 Task: Find connections with filter location Bexhill-on-Sea with filter topic #Leanstartupswith filter profile language Potuguese with filter current company Bharti AXA Life Insurance with filter school Vishwakarma Institute of Information Technology with filter industry Computer Games with filter service category Real Estate Appraisal with filter keywords title SEO Manager
Action: Mouse moved to (474, 56)
Screenshot: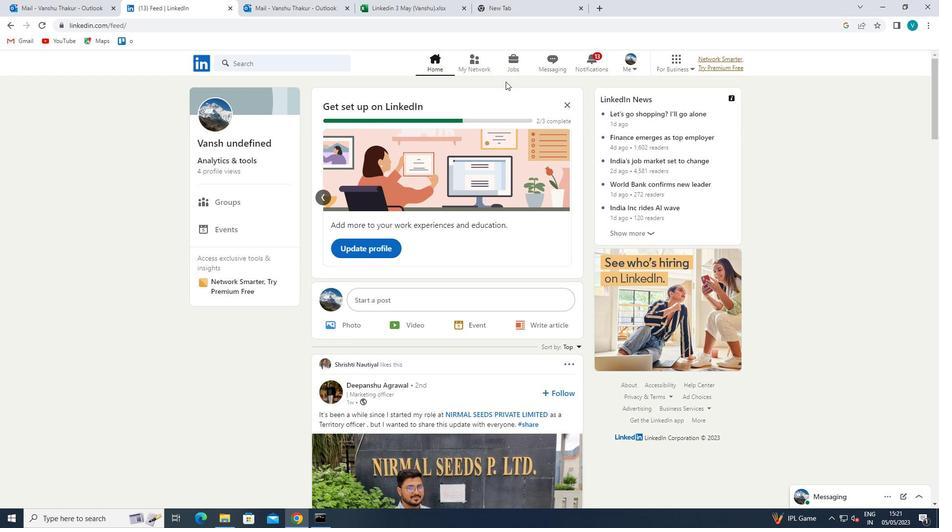 
Action: Mouse pressed left at (474, 56)
Screenshot: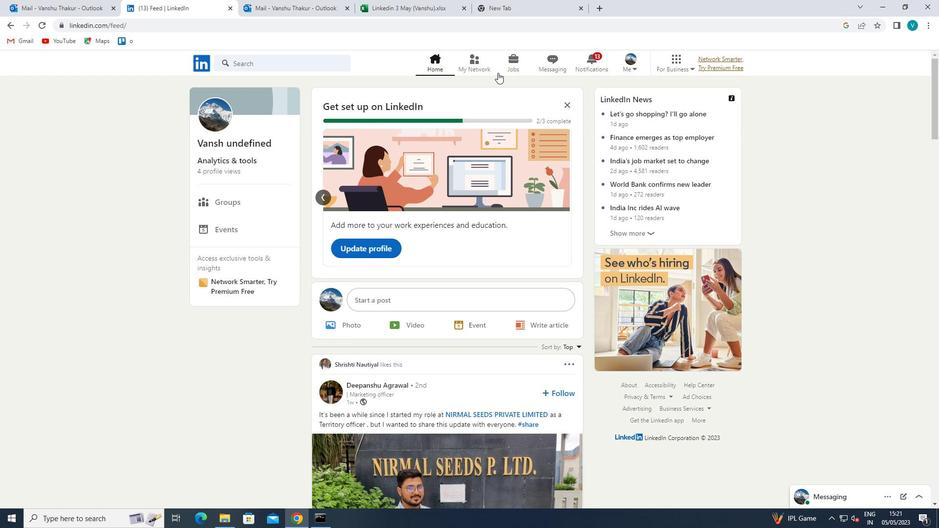 
Action: Mouse moved to (300, 110)
Screenshot: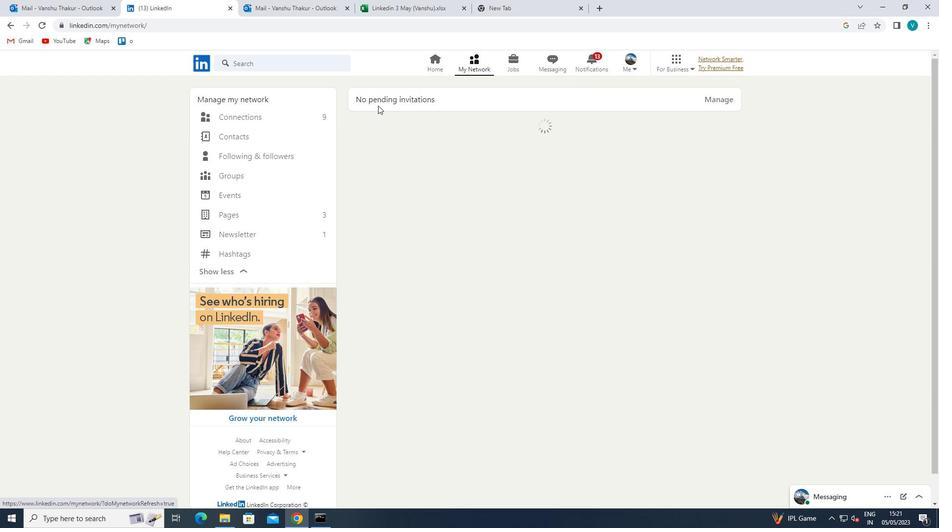 
Action: Mouse pressed left at (300, 110)
Screenshot: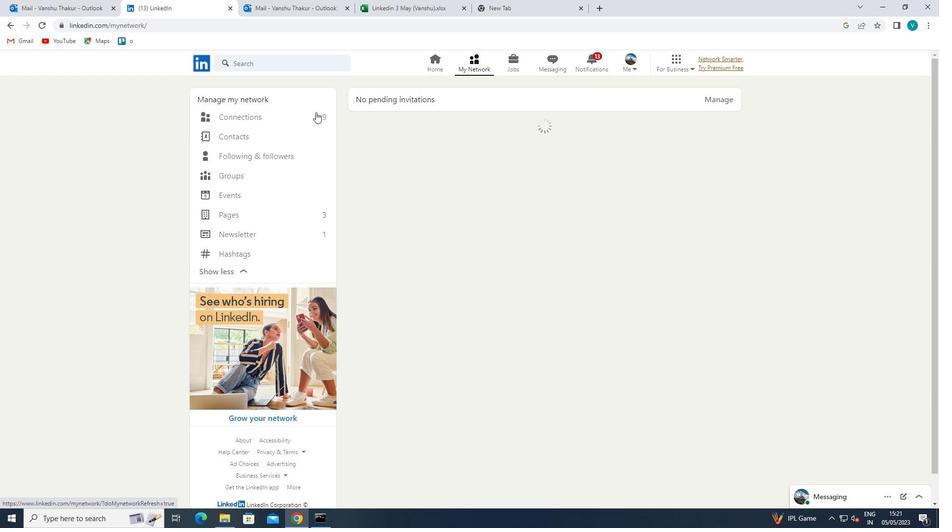 
Action: Mouse moved to (293, 121)
Screenshot: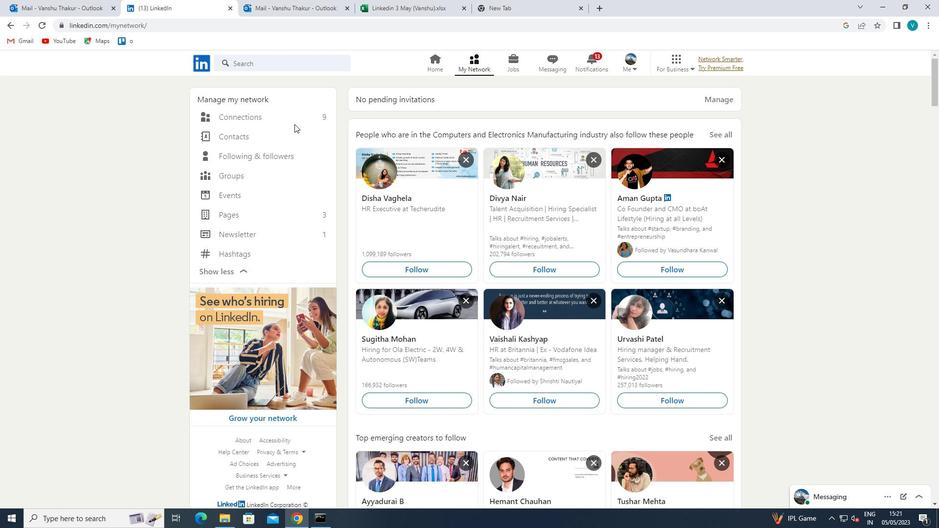 
Action: Mouse pressed left at (293, 121)
Screenshot: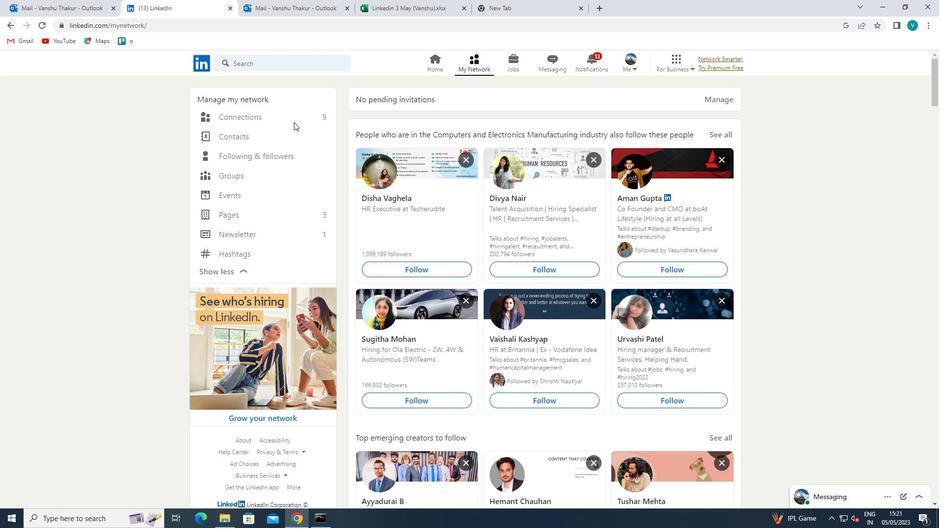 
Action: Mouse moved to (538, 114)
Screenshot: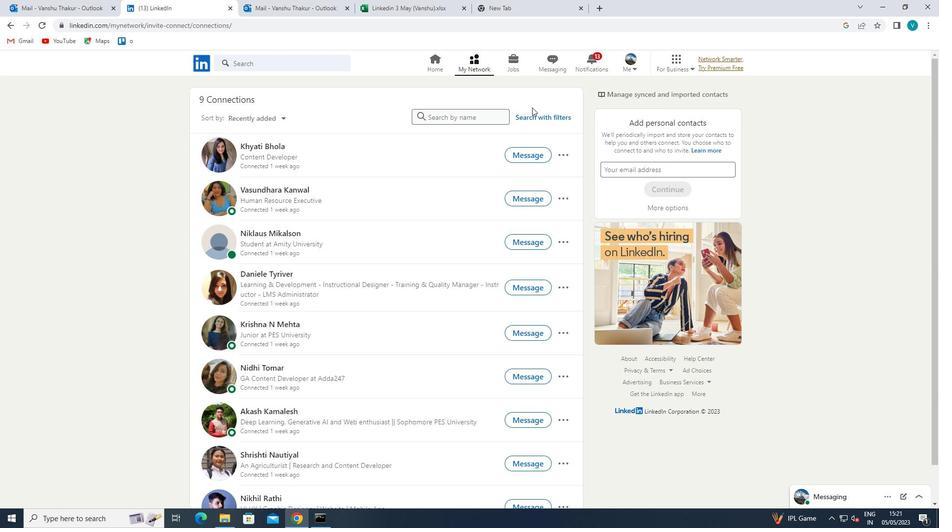 
Action: Mouse pressed left at (538, 114)
Screenshot: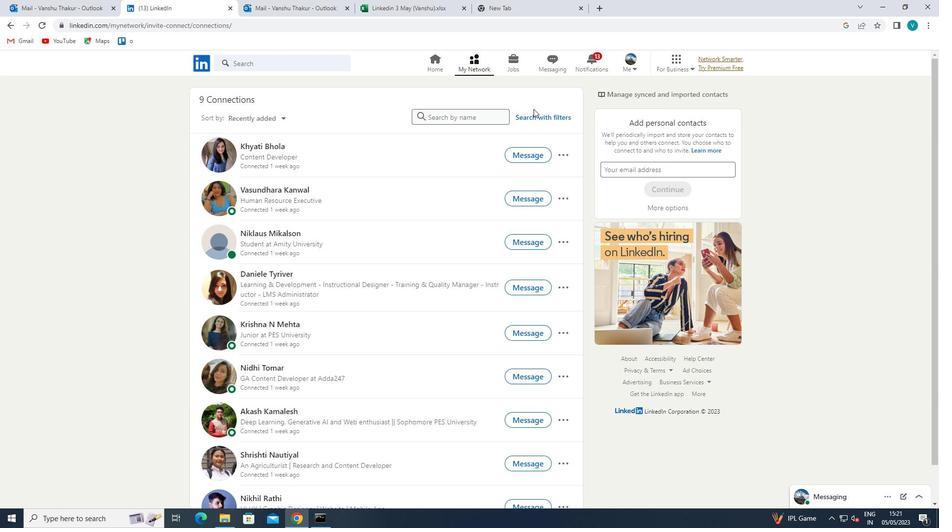 
Action: Mouse moved to (474, 91)
Screenshot: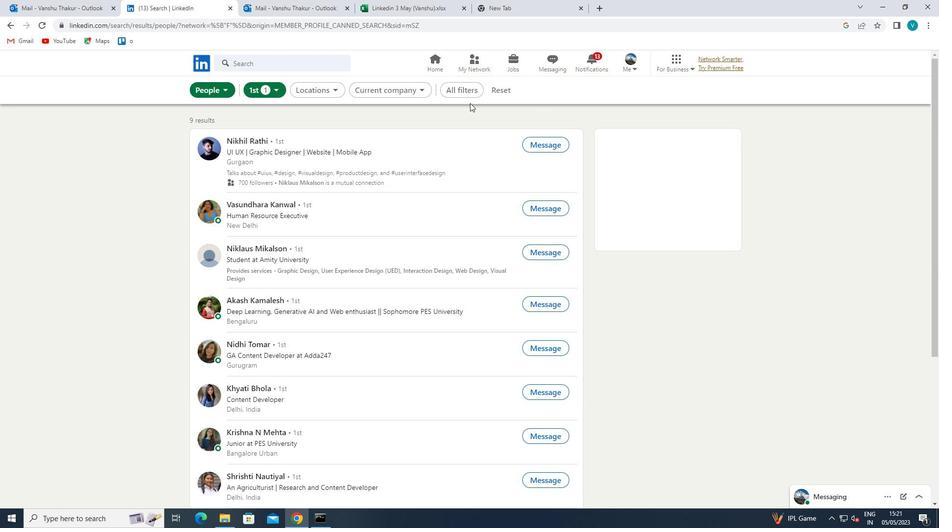 
Action: Mouse pressed left at (474, 91)
Screenshot: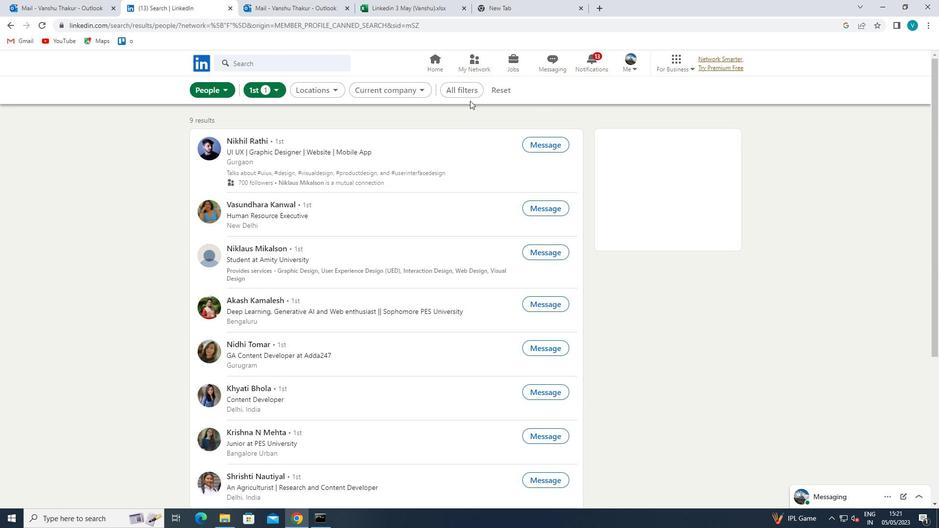 
Action: Mouse moved to (782, 171)
Screenshot: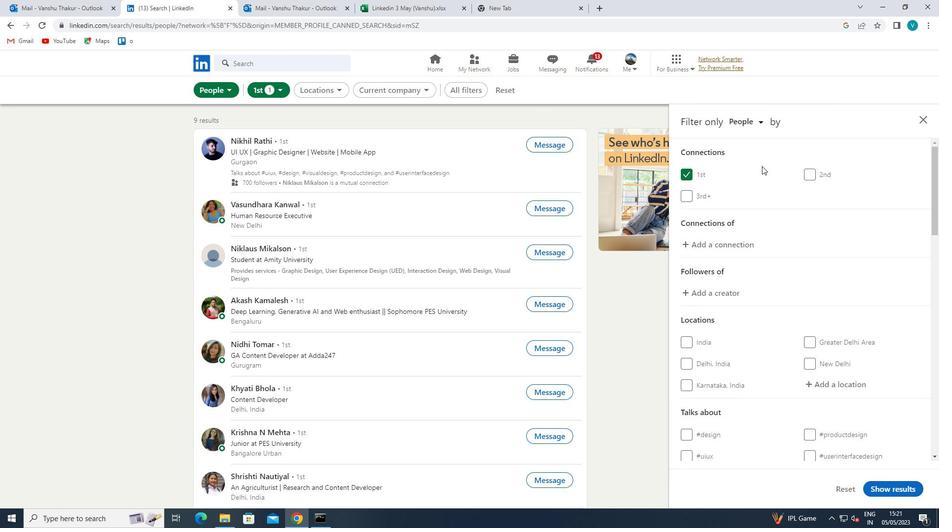 
Action: Mouse scrolled (782, 171) with delta (0, 0)
Screenshot: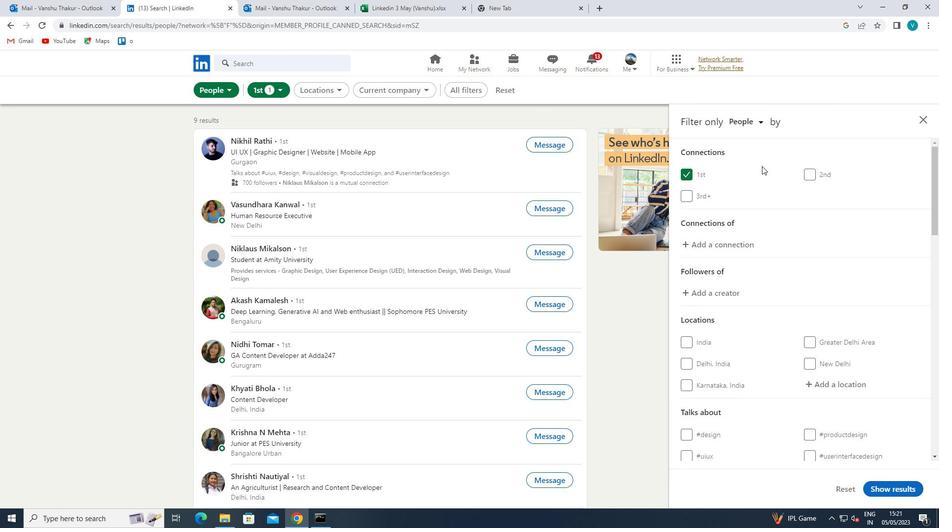 
Action: Mouse moved to (785, 172)
Screenshot: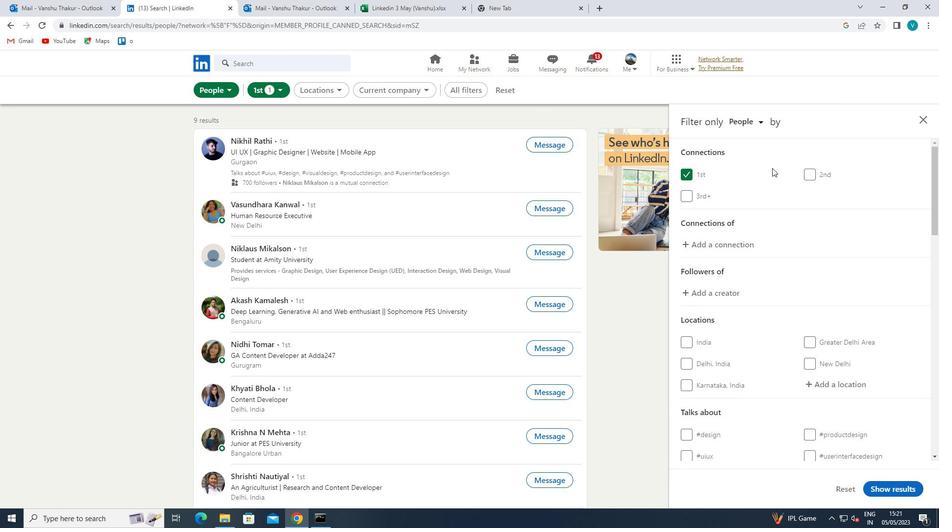 
Action: Mouse scrolled (785, 172) with delta (0, 0)
Screenshot: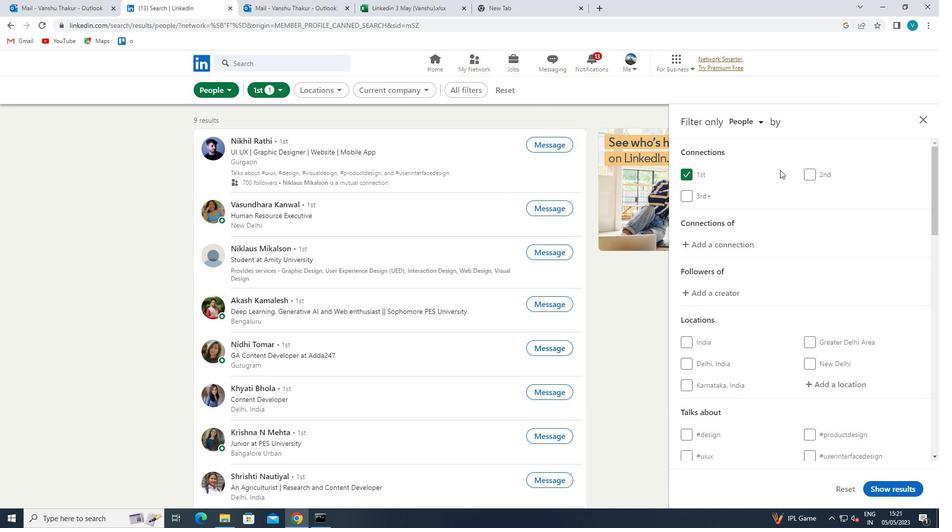 
Action: Mouse moved to (790, 177)
Screenshot: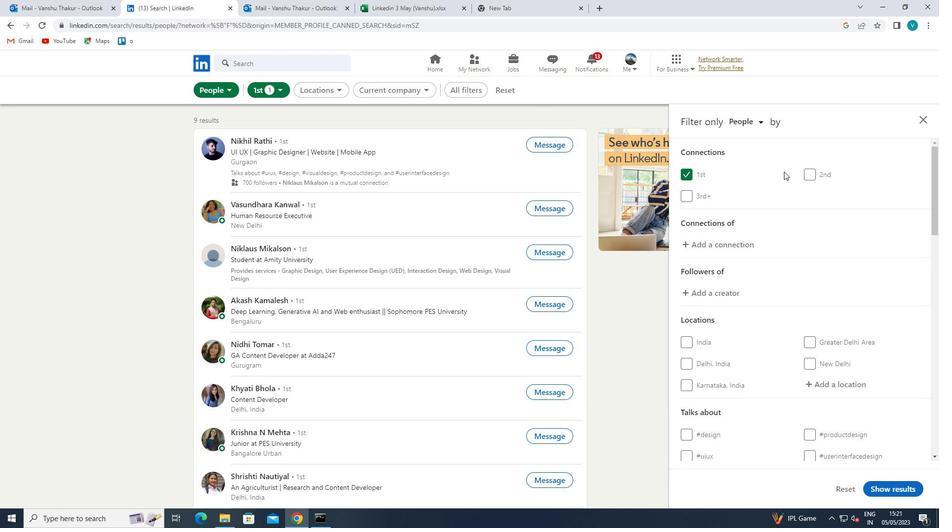 
Action: Mouse scrolled (790, 176) with delta (0, 0)
Screenshot: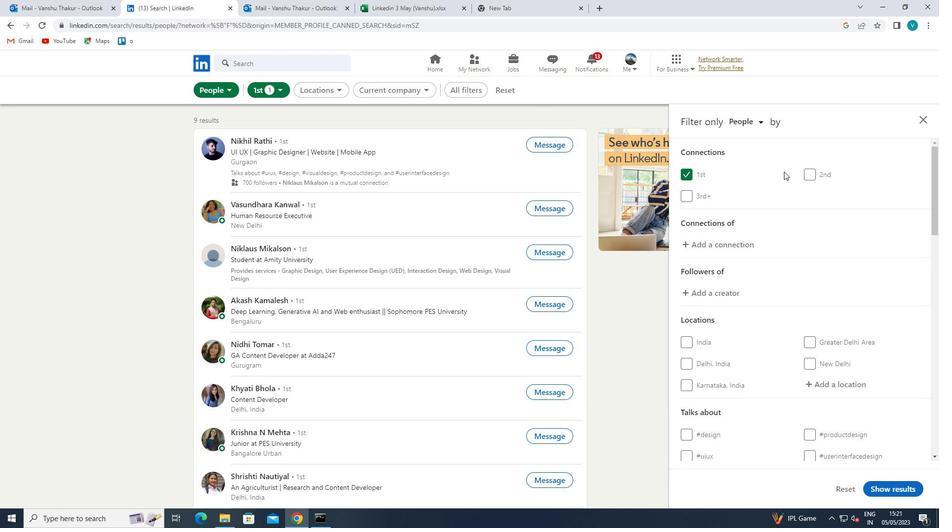 
Action: Mouse moved to (833, 240)
Screenshot: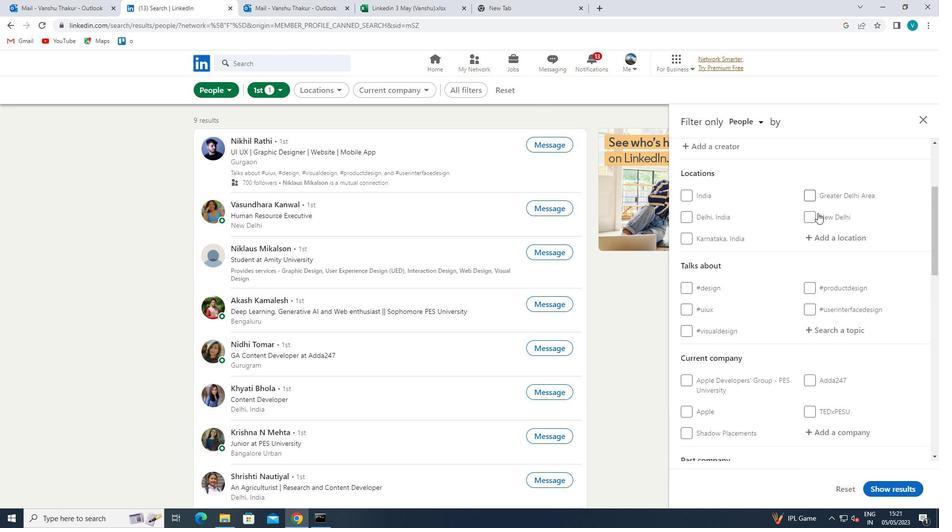 
Action: Mouse pressed left at (833, 240)
Screenshot: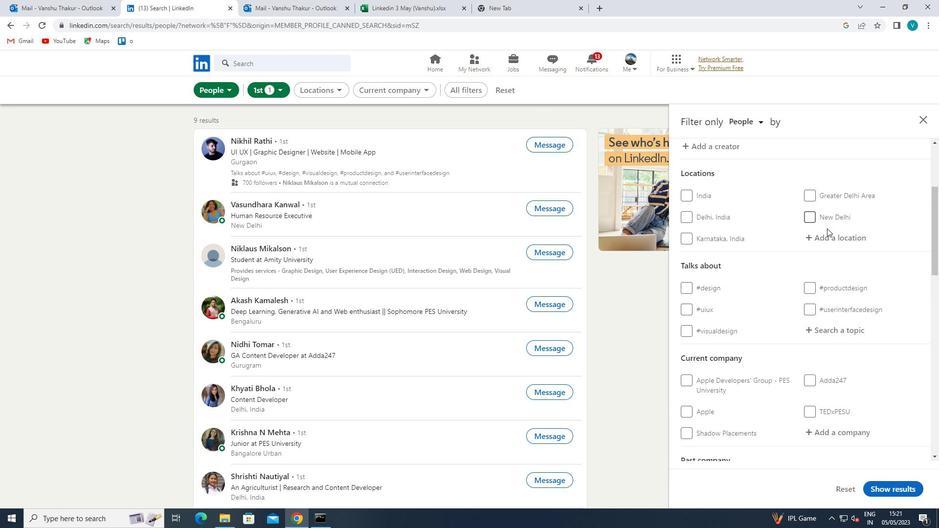 
Action: Mouse moved to (827, 246)
Screenshot: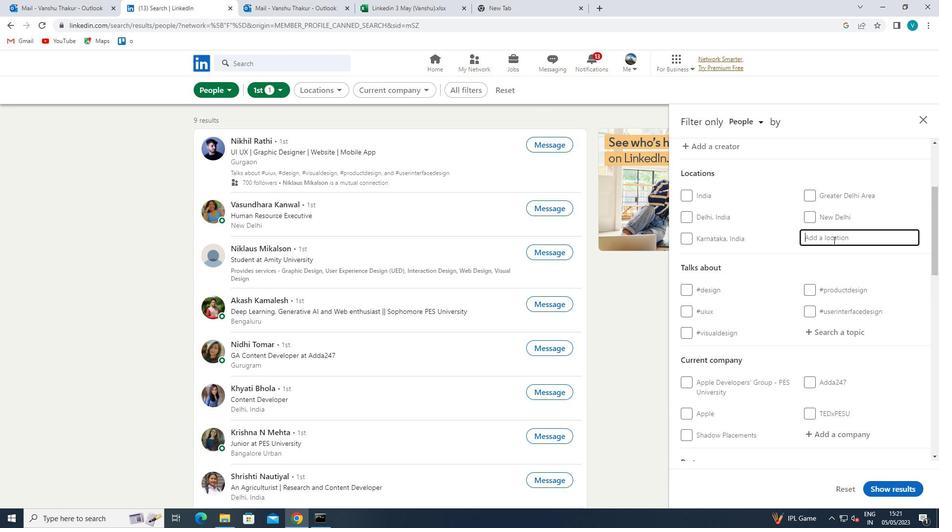 
Action: Key pressed <Key.shift>BEXHLL
Screenshot: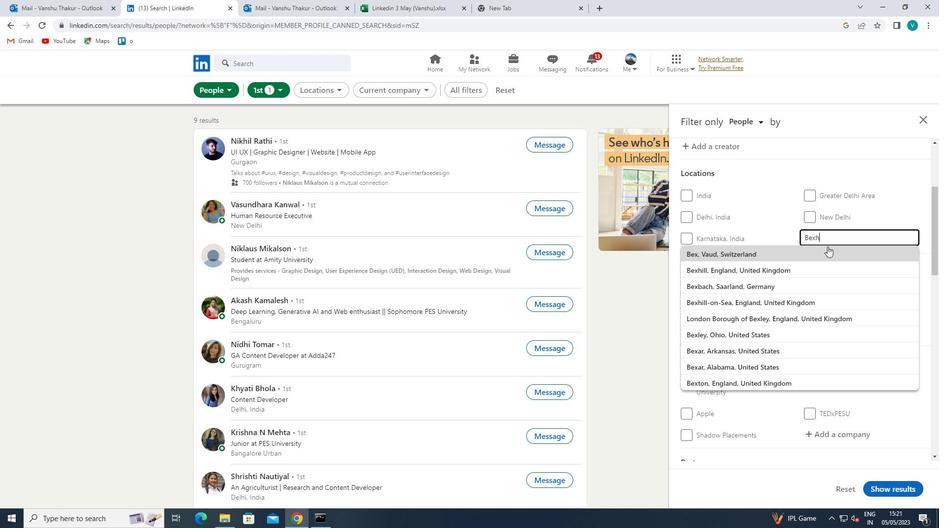 
Action: Mouse moved to (819, 237)
Screenshot: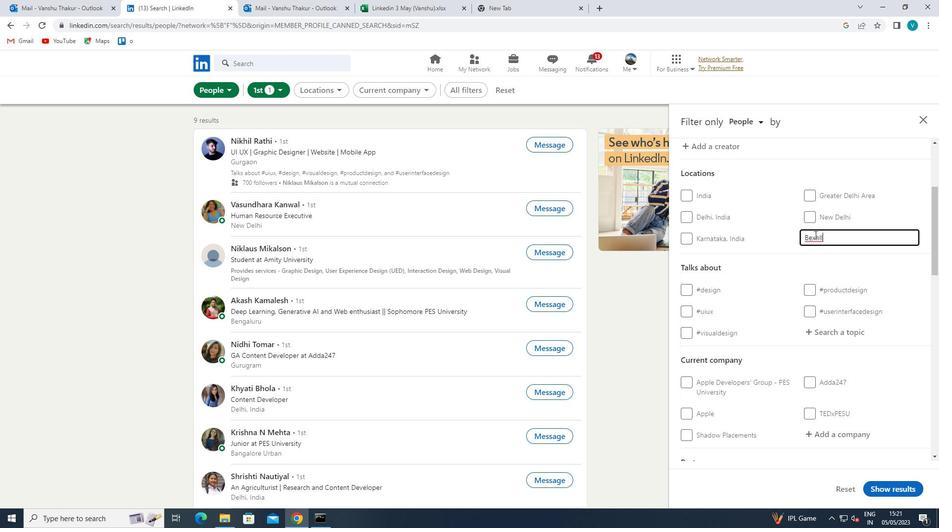 
Action: Mouse pressed left at (819, 237)
Screenshot: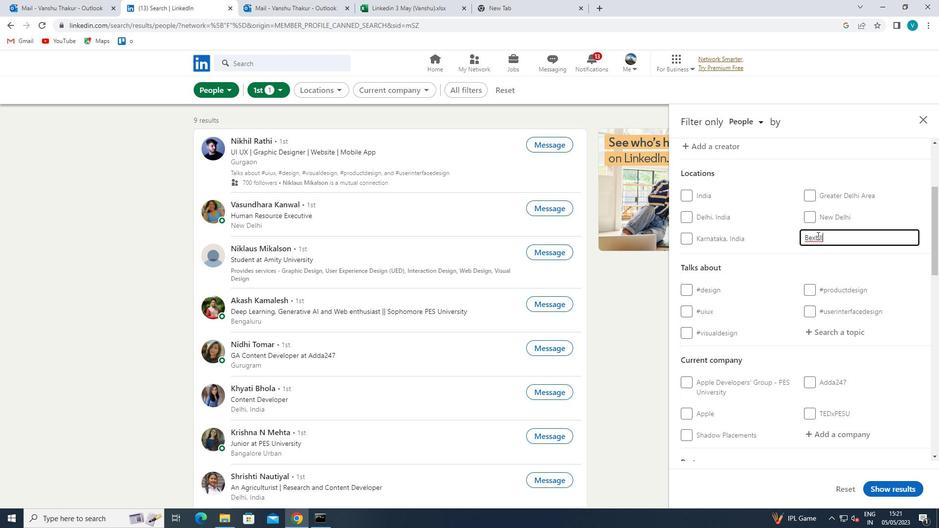 
Action: Mouse moved to (841, 297)
Screenshot: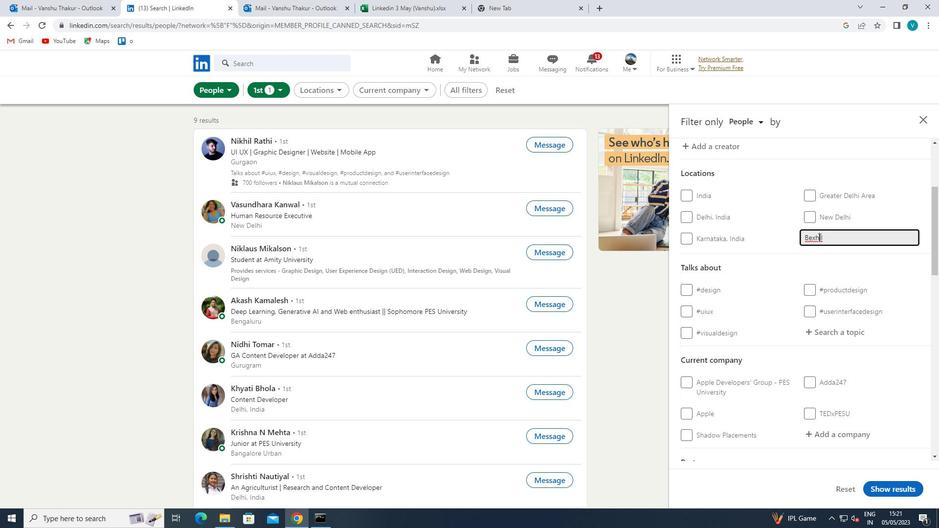 
Action: Key pressed I
Screenshot: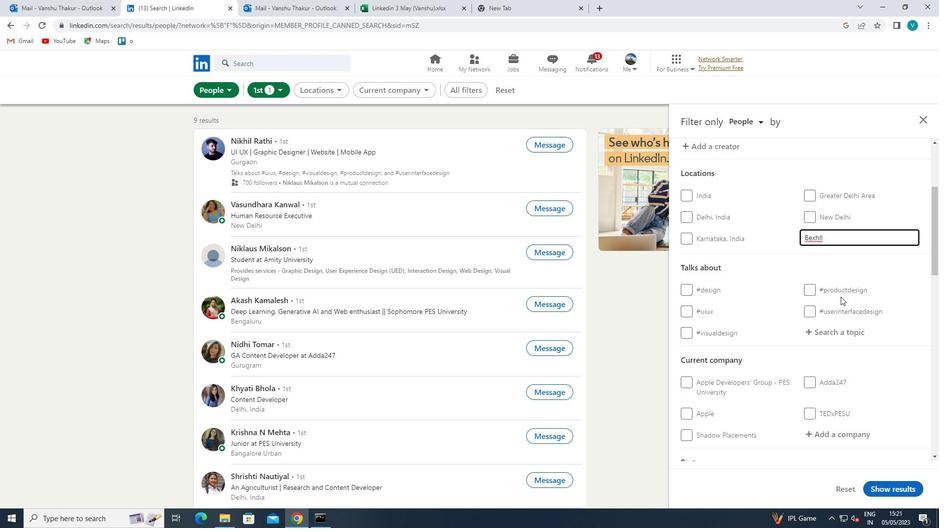 
Action: Mouse moved to (803, 271)
Screenshot: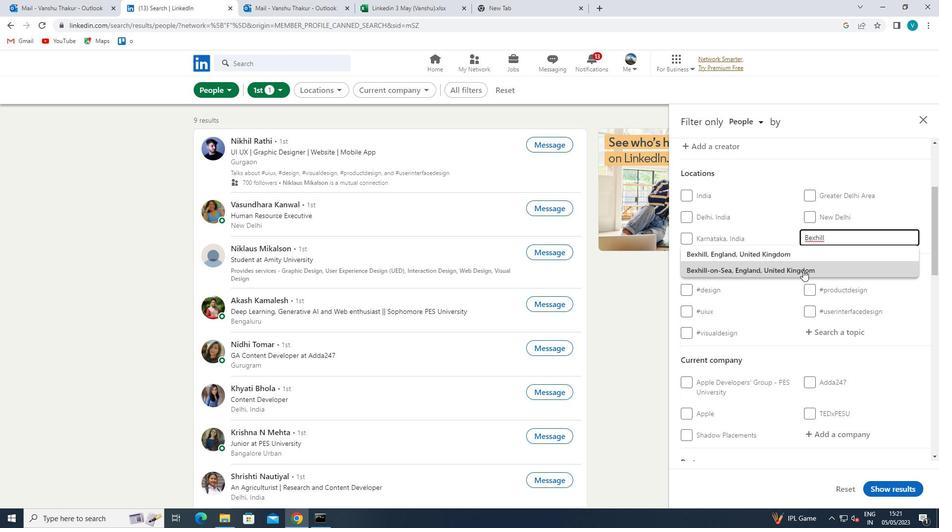 
Action: Mouse pressed left at (803, 271)
Screenshot: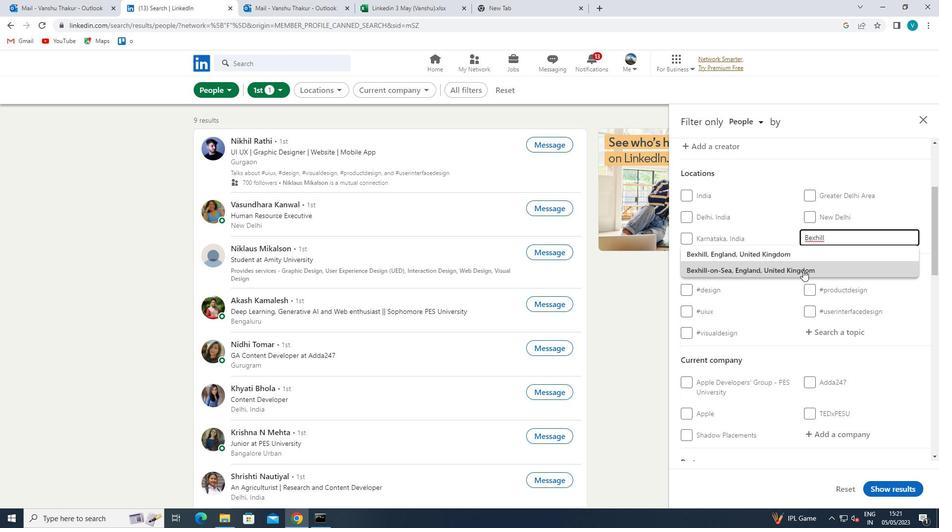 
Action: Mouse moved to (806, 269)
Screenshot: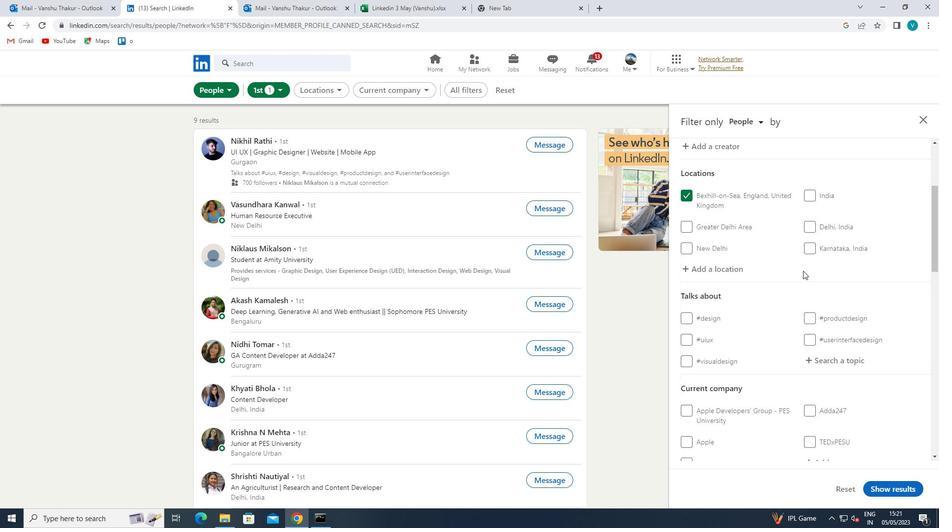 
Action: Mouse scrolled (806, 268) with delta (0, 0)
Screenshot: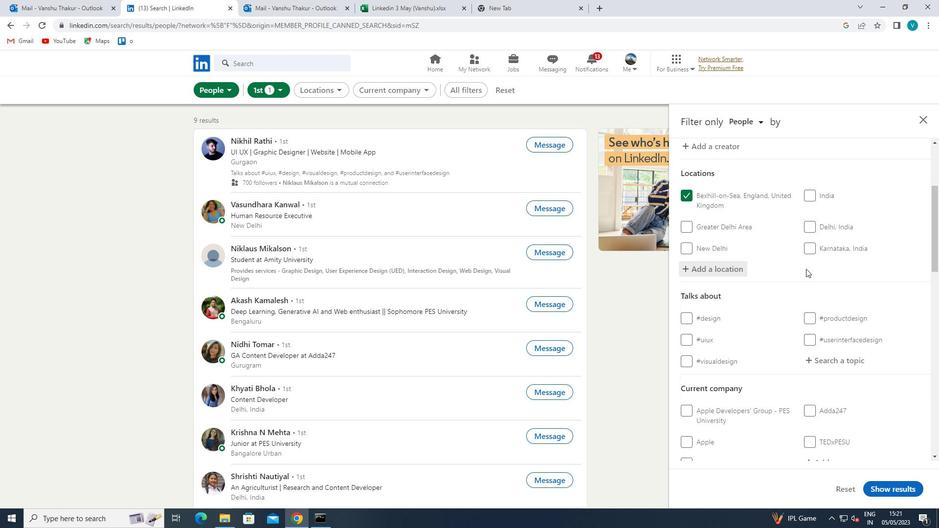 
Action: Mouse scrolled (806, 268) with delta (0, 0)
Screenshot: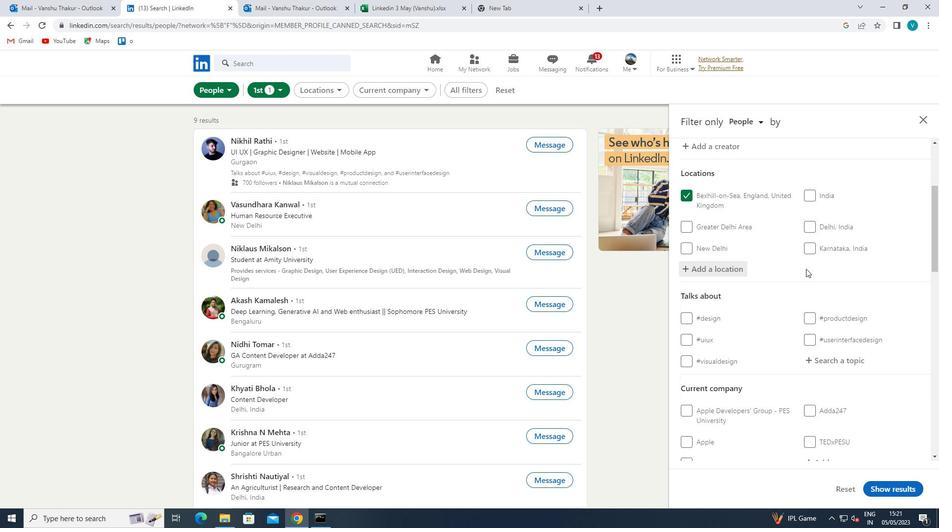 
Action: Mouse moved to (816, 270)
Screenshot: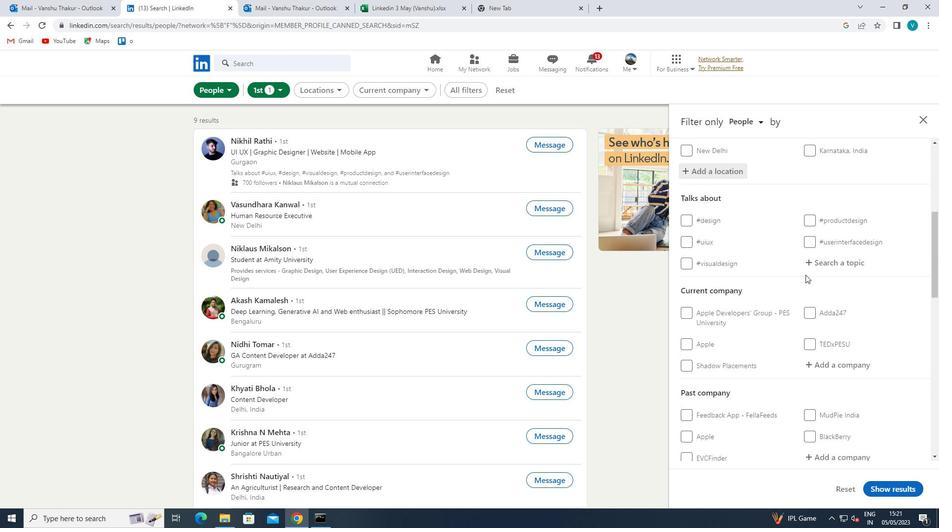 
Action: Mouse pressed left at (816, 270)
Screenshot: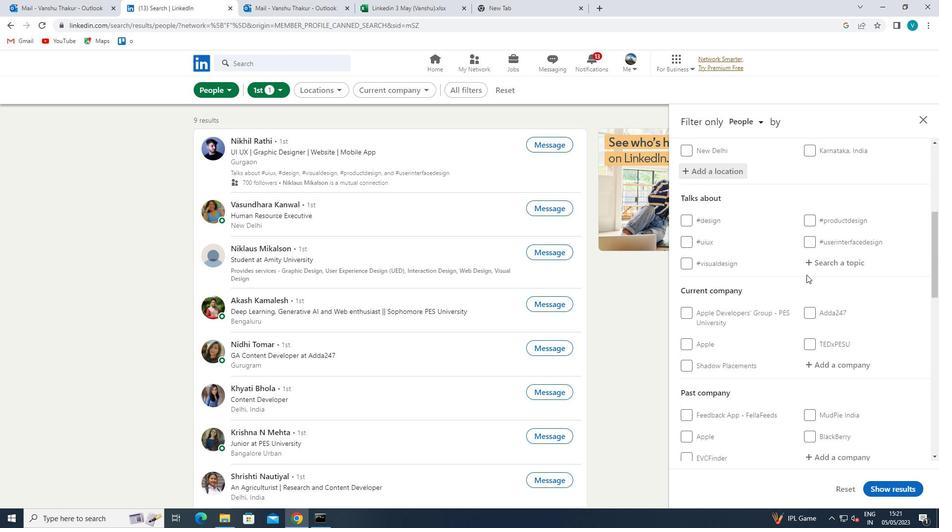 
Action: Mouse moved to (818, 269)
Screenshot: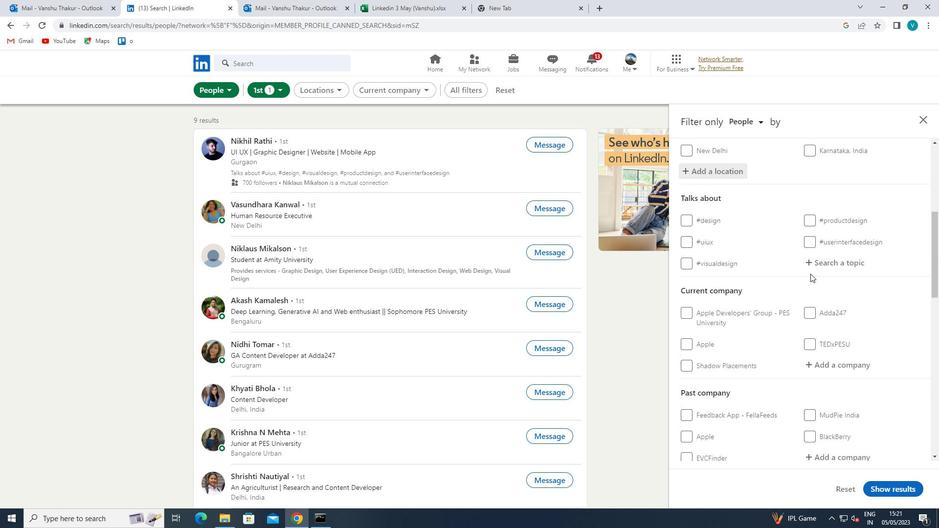 
Action: Key pressed LEARNSA<Key.backspace>TART
Screenshot: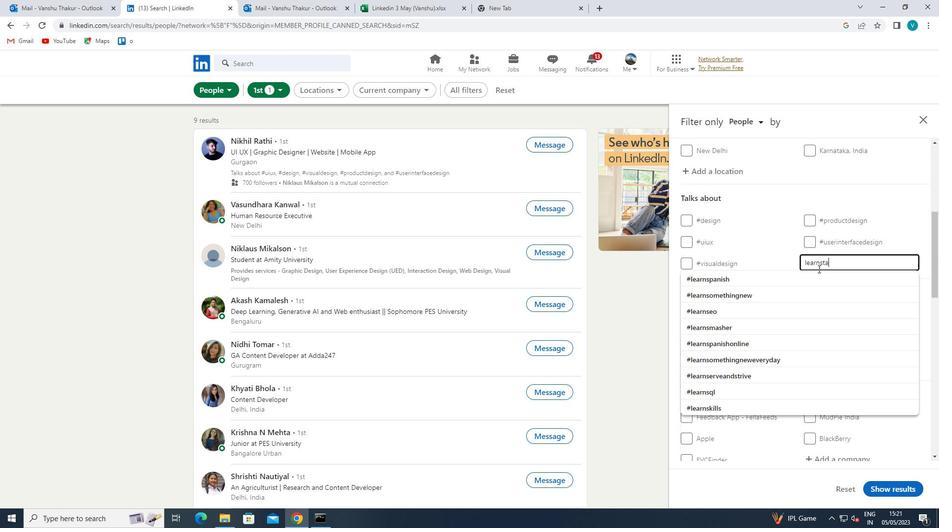 
Action: Mouse moved to (847, 257)
Screenshot: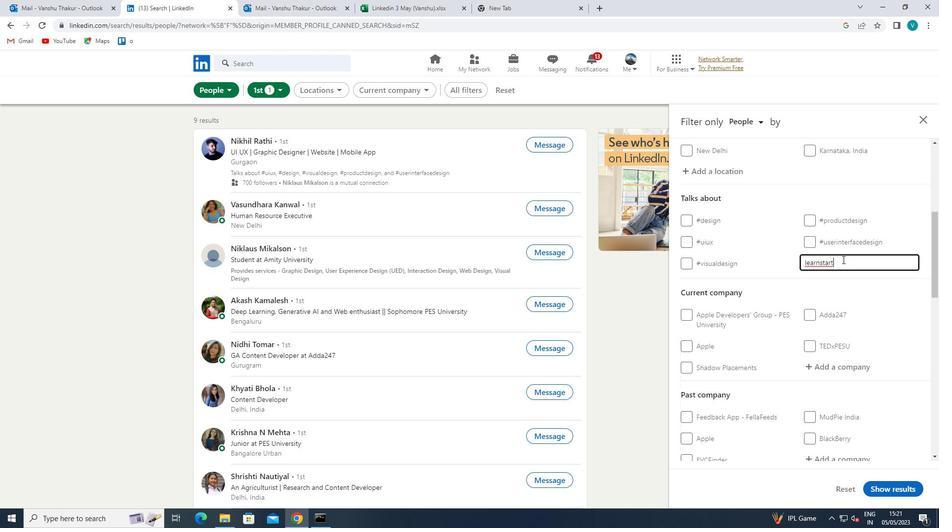 
Action: Key pressed UPS
Screenshot: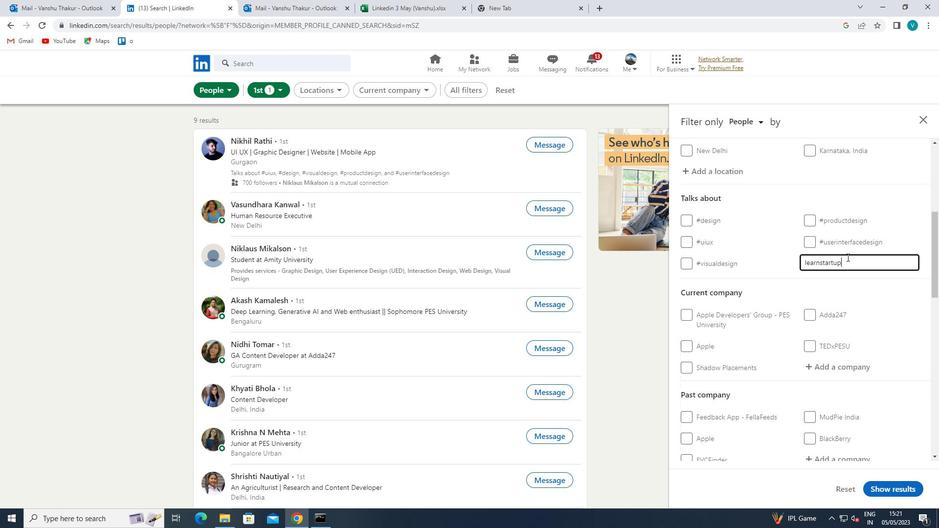 
Action: Mouse moved to (803, 282)
Screenshot: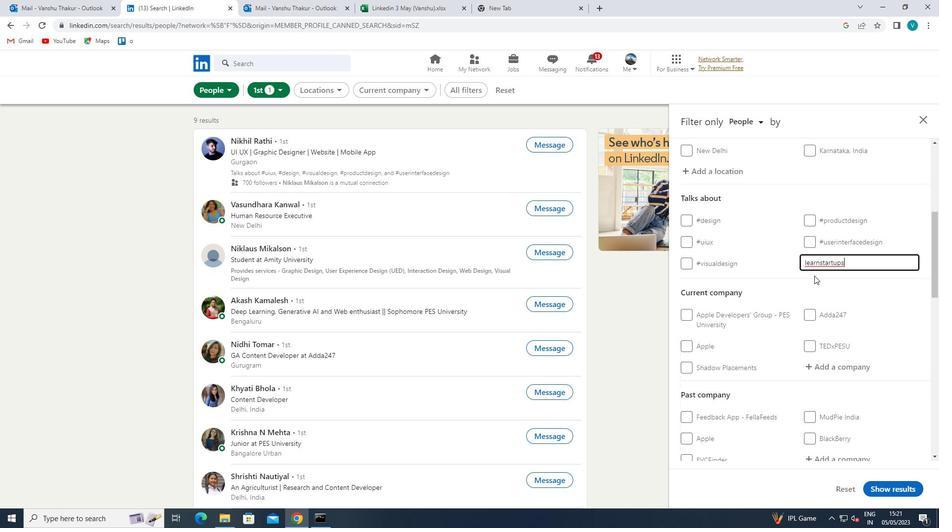 
Action: Mouse pressed left at (803, 282)
Screenshot: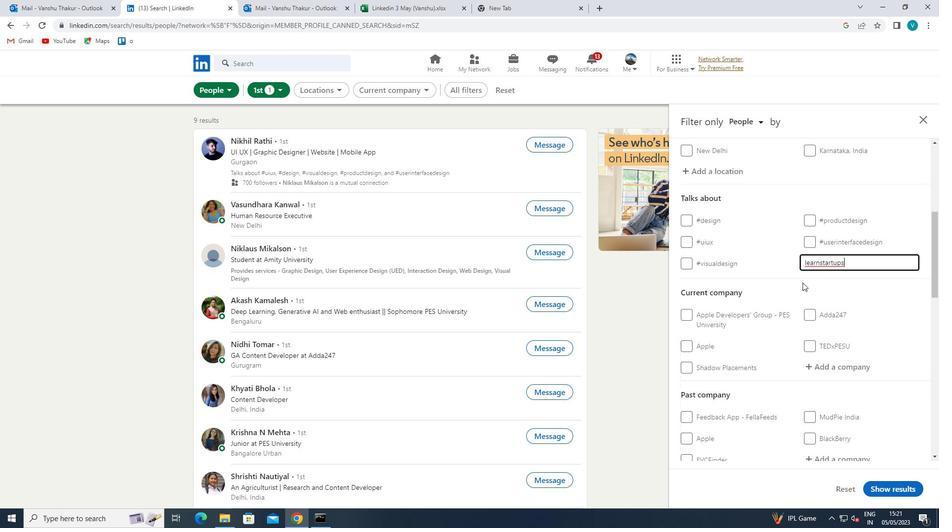 
Action: Mouse scrolled (803, 282) with delta (0, 0)
Screenshot: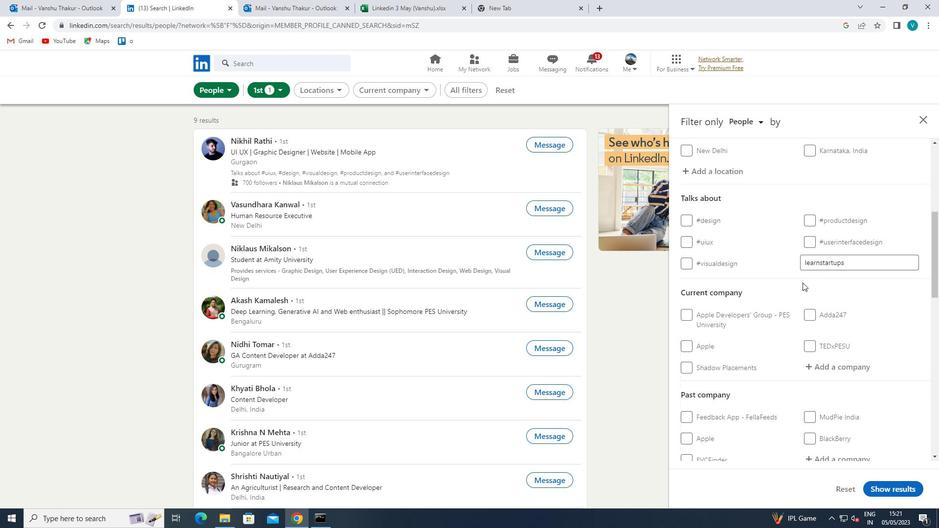 
Action: Mouse scrolled (803, 282) with delta (0, 0)
Screenshot: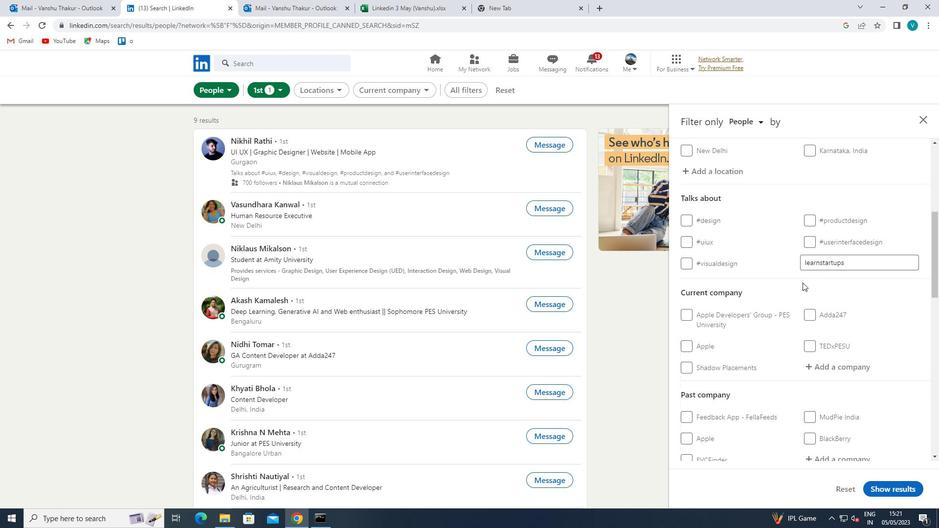 
Action: Mouse scrolled (803, 282) with delta (0, 0)
Screenshot: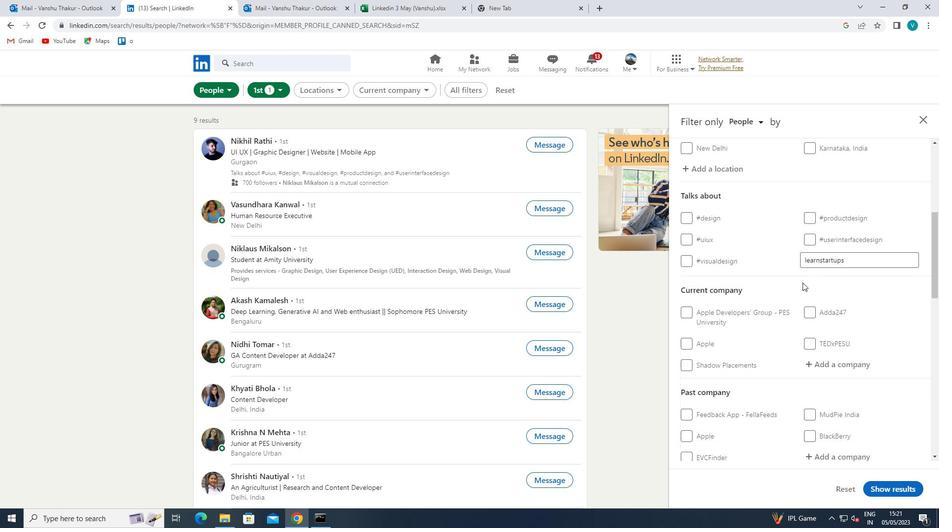 
Action: Mouse scrolled (803, 282) with delta (0, 0)
Screenshot: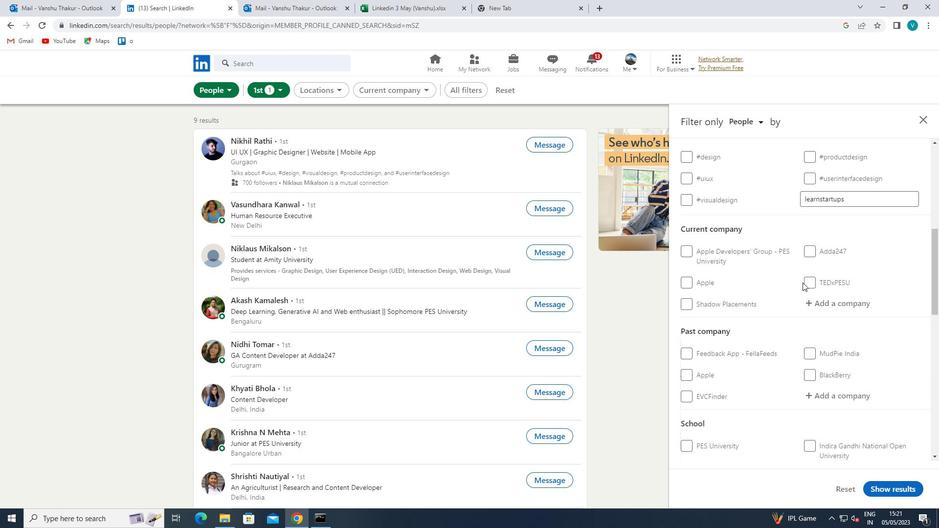 
Action: Mouse scrolled (803, 283) with delta (0, 0)
Screenshot: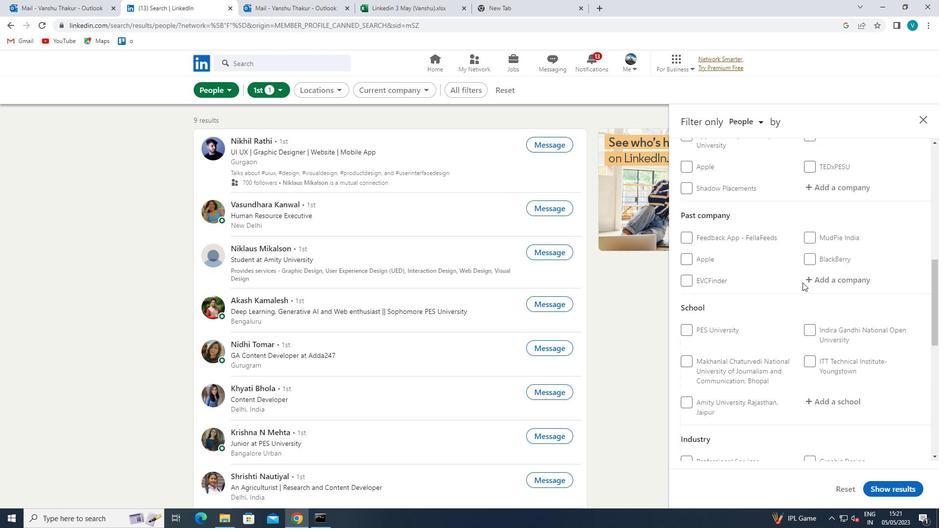 
Action: Mouse scrolled (803, 283) with delta (0, 0)
Screenshot: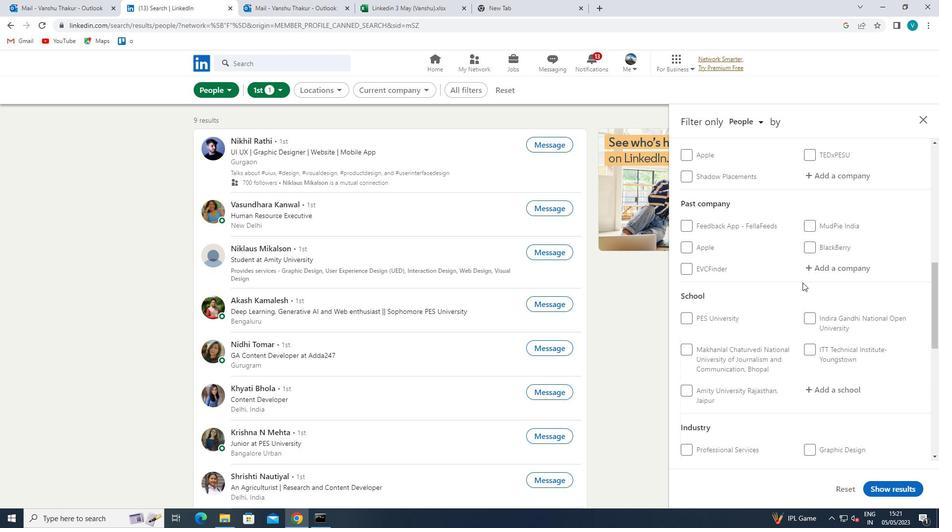 
Action: Mouse moved to (825, 271)
Screenshot: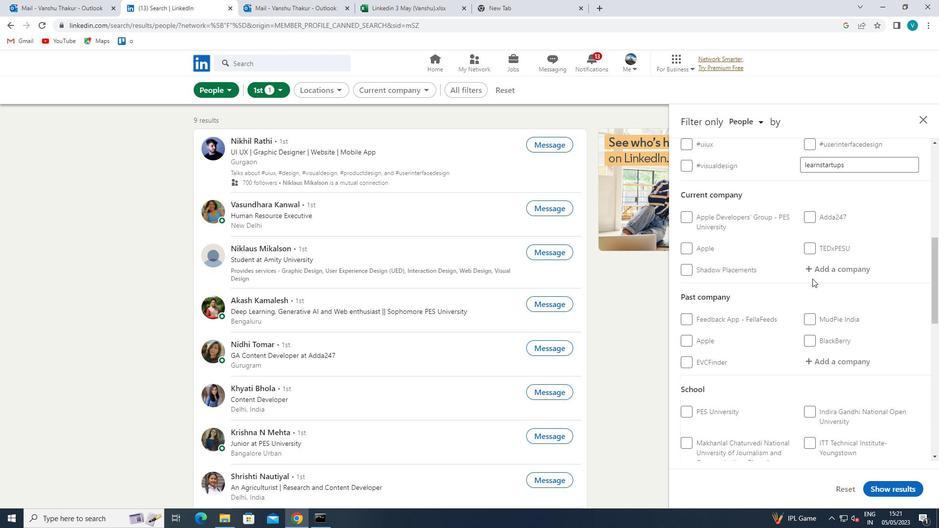 
Action: Mouse pressed left at (825, 271)
Screenshot: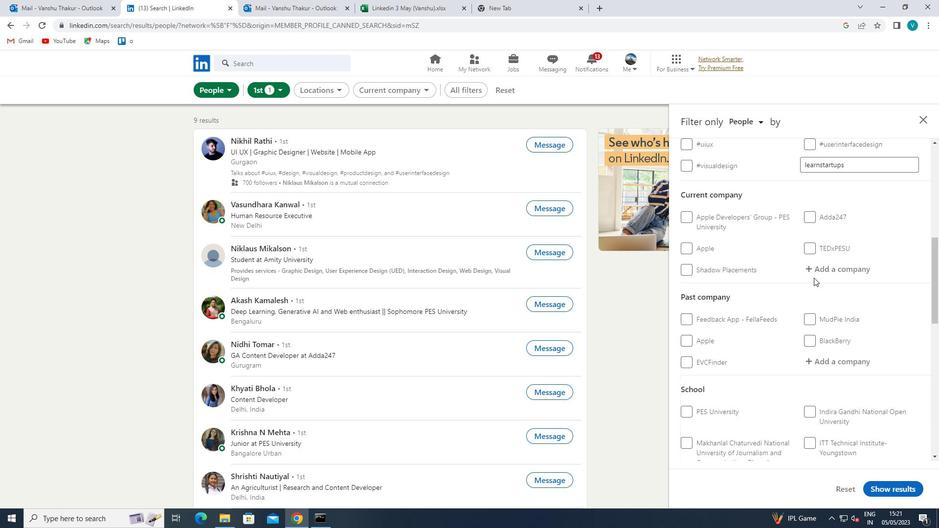 
Action: Mouse moved to (827, 270)
Screenshot: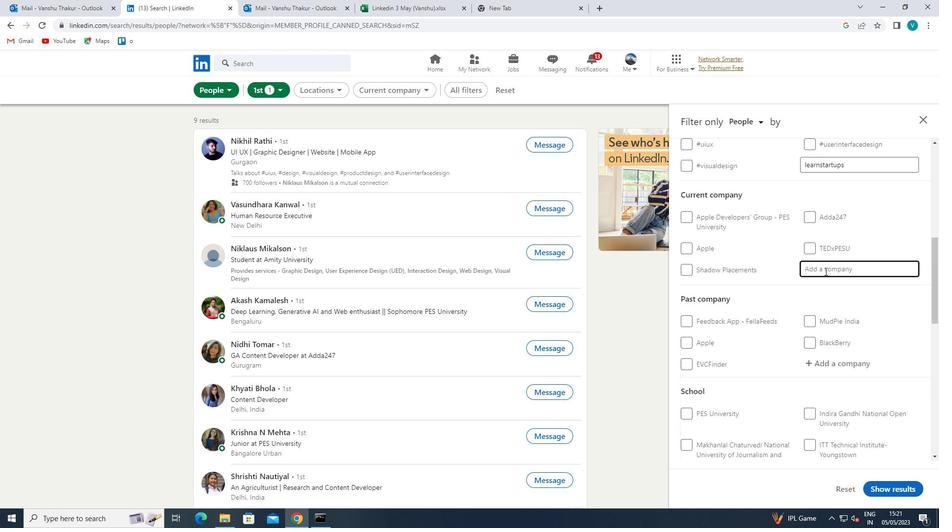 
Action: Key pressed <Key.shift><Key.shift><Key.shift><Key.shift>BHARTI<Key.space>
Screenshot: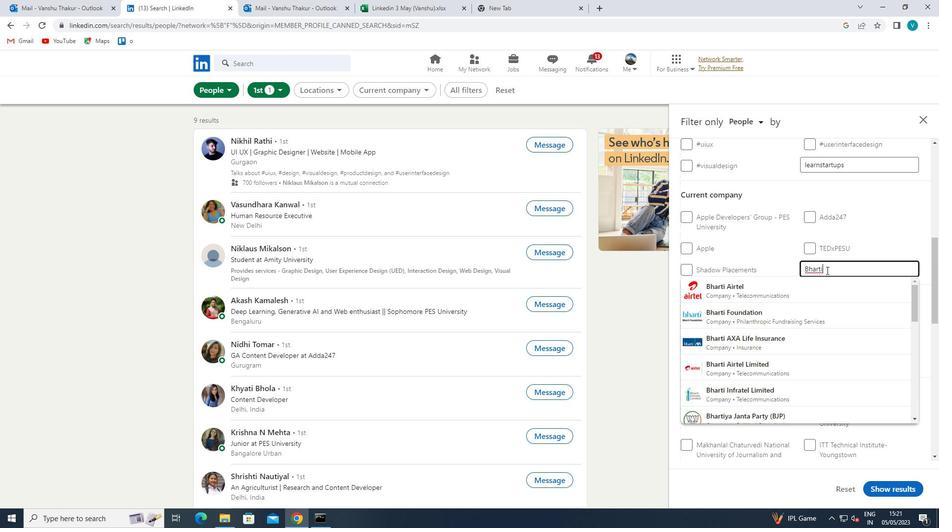 
Action: Mouse moved to (791, 336)
Screenshot: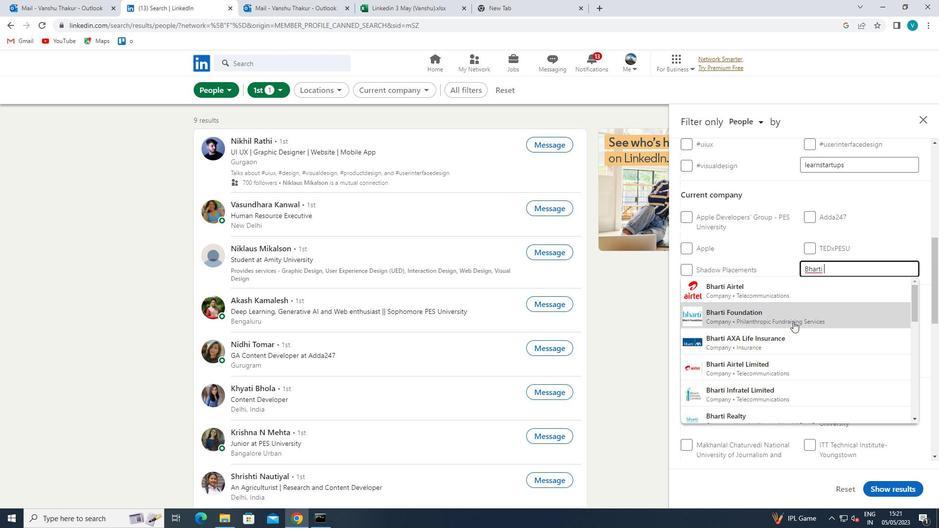 
Action: Mouse pressed left at (791, 336)
Screenshot: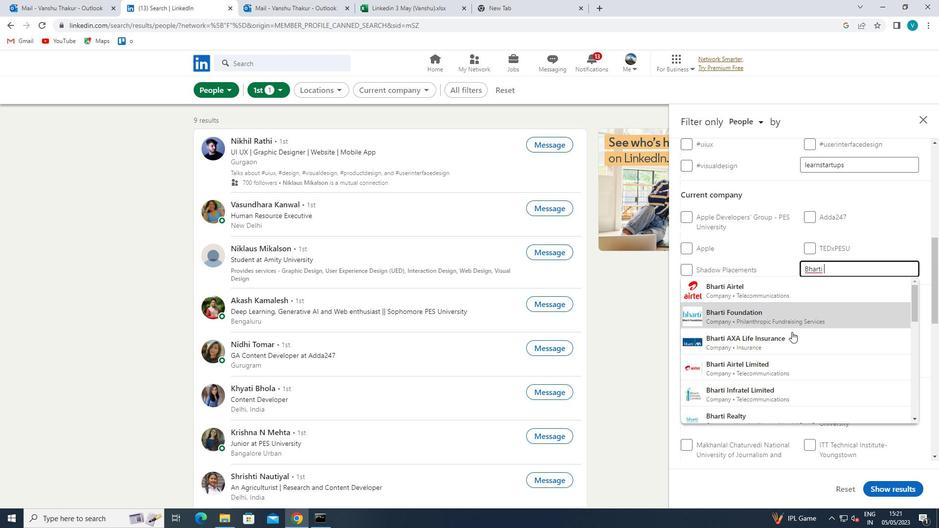 
Action: Mouse scrolled (791, 336) with delta (0, 0)
Screenshot: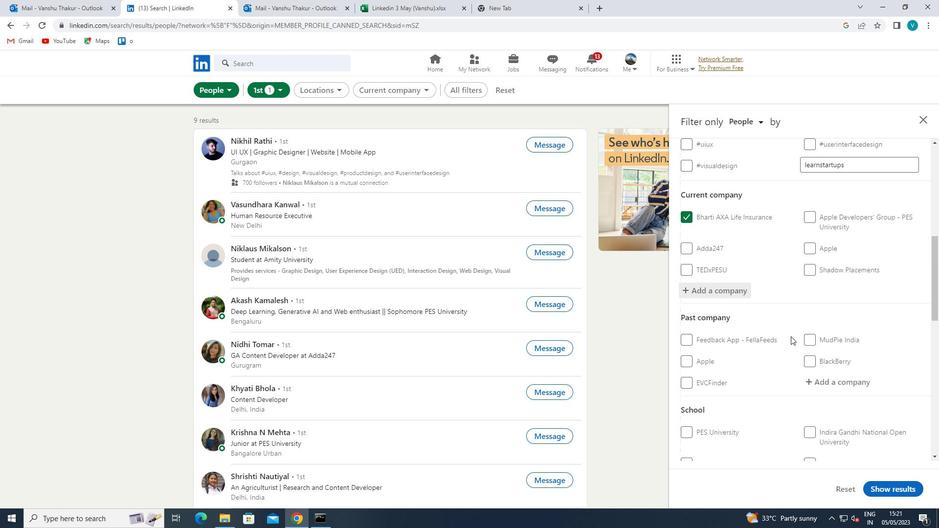 
Action: Mouse scrolled (791, 336) with delta (0, 0)
Screenshot: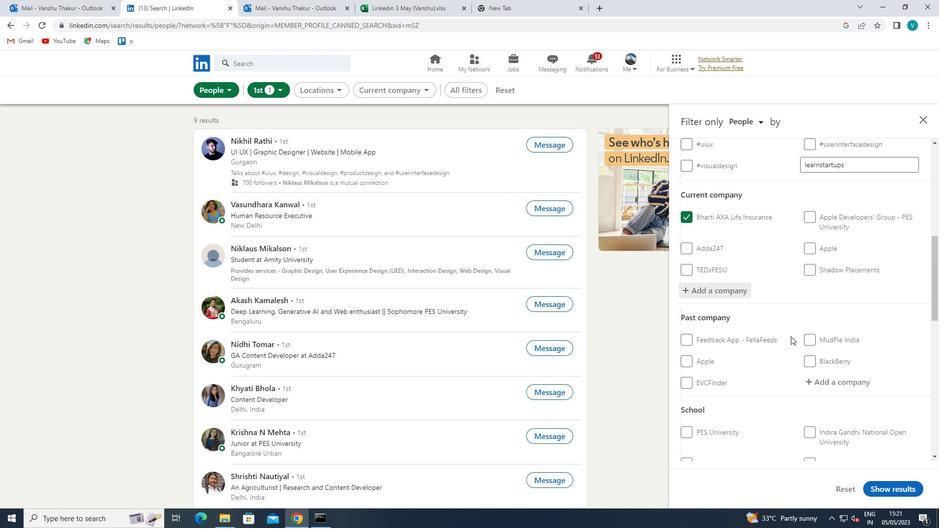 
Action: Mouse scrolled (791, 336) with delta (0, 0)
Screenshot: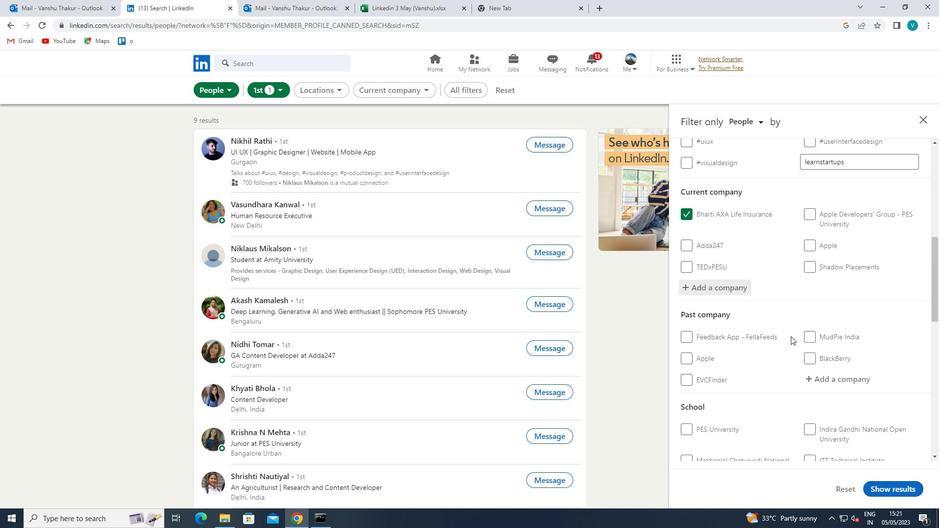 
Action: Mouse scrolled (791, 336) with delta (0, 0)
Screenshot: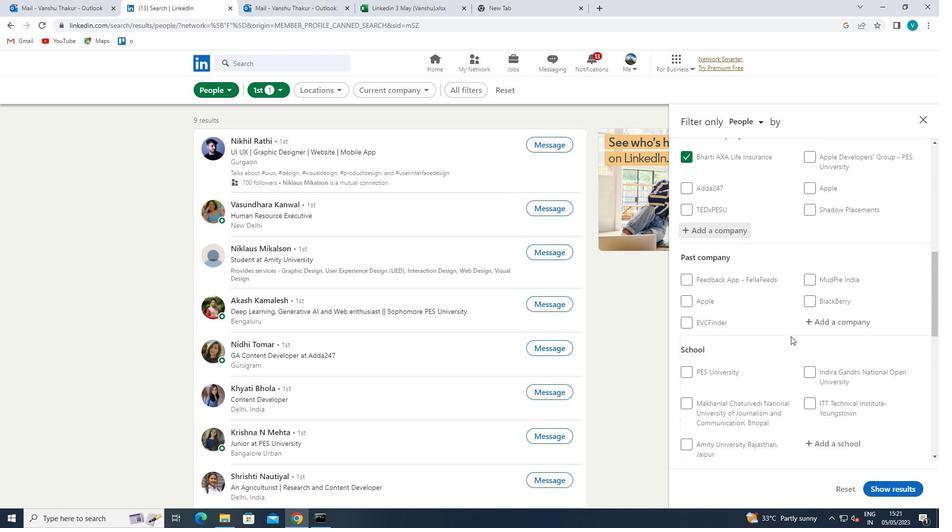 
Action: Mouse moved to (829, 311)
Screenshot: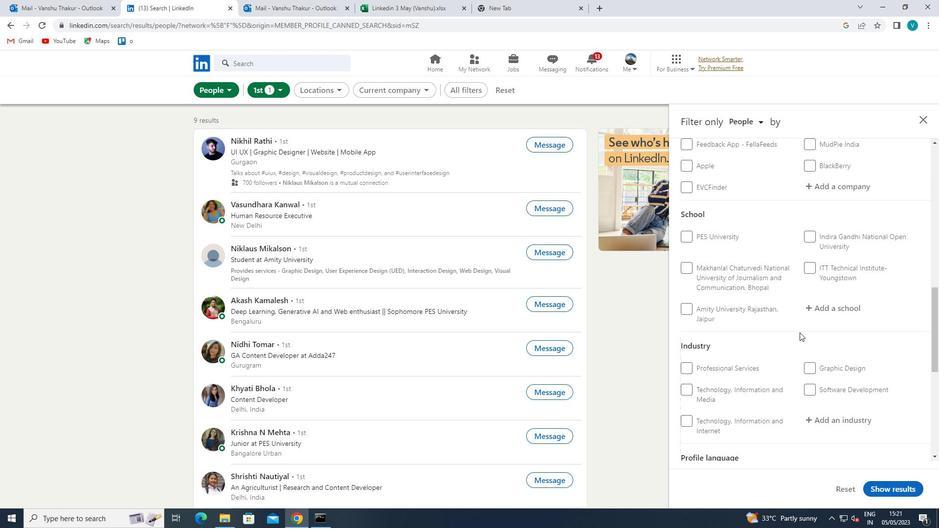 
Action: Mouse pressed left at (829, 311)
Screenshot: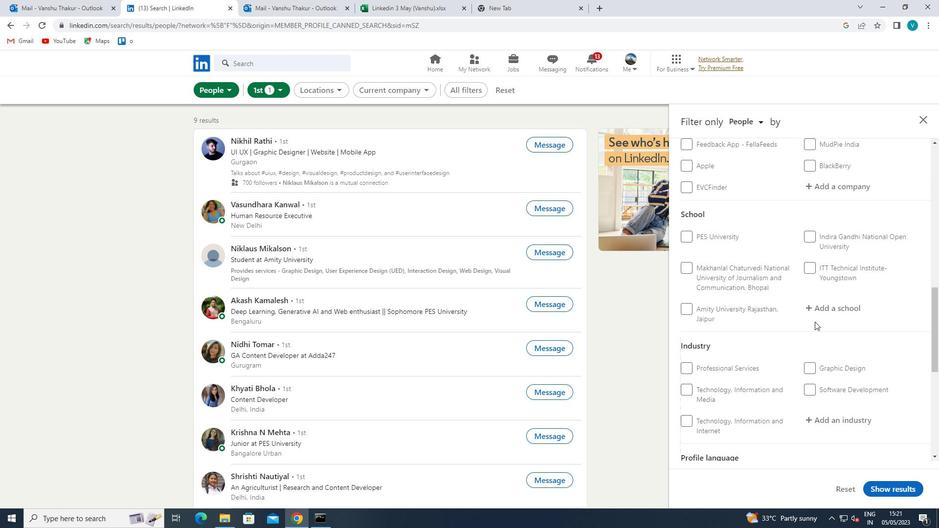 
Action: Key pressed <Key.shift>VISHWAKARMA
Screenshot: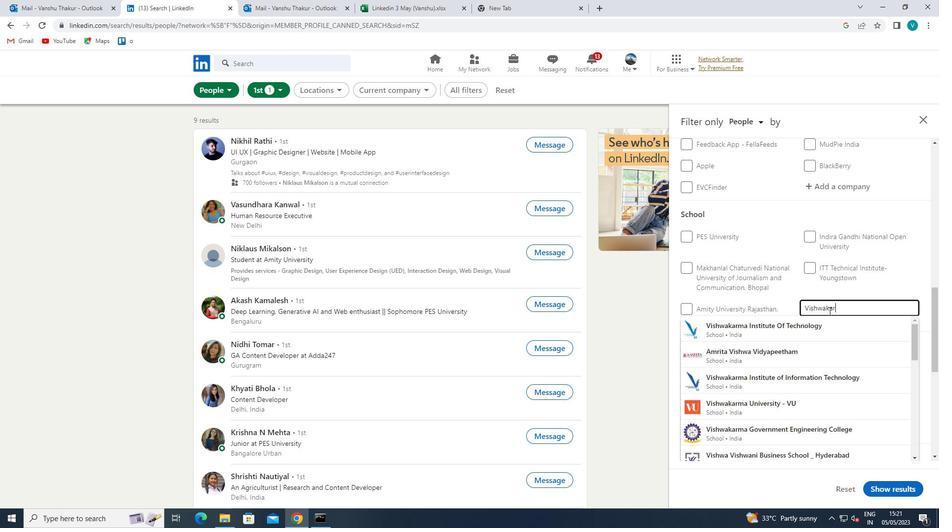 
Action: Mouse moved to (820, 321)
Screenshot: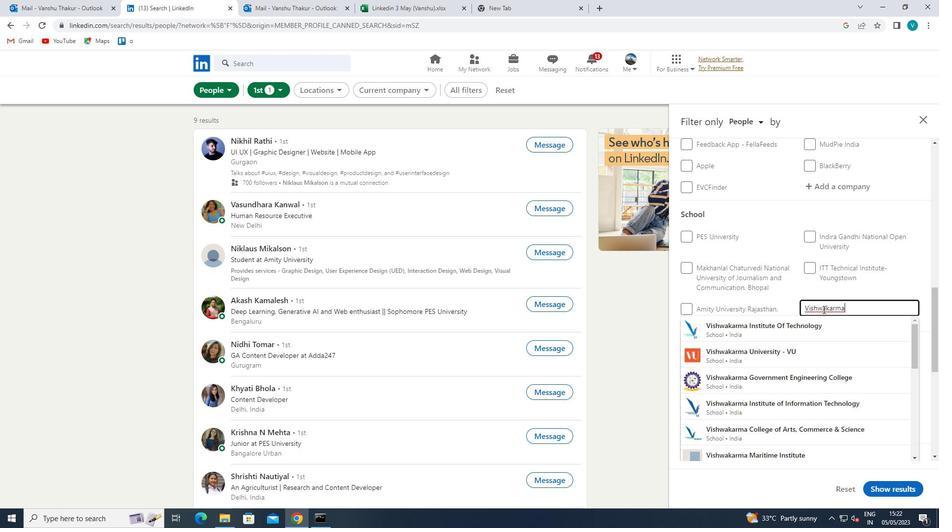 
Action: Mouse pressed left at (820, 321)
Screenshot: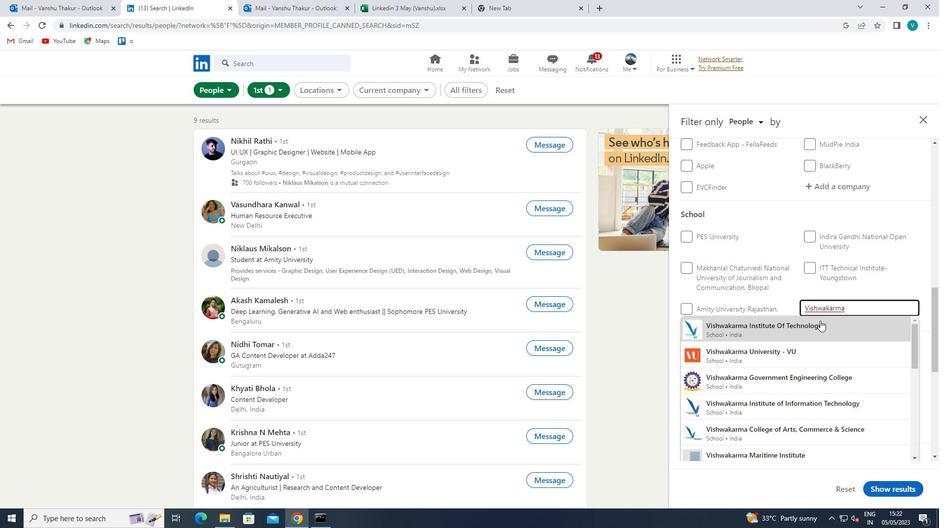 
Action: Mouse moved to (820, 321)
Screenshot: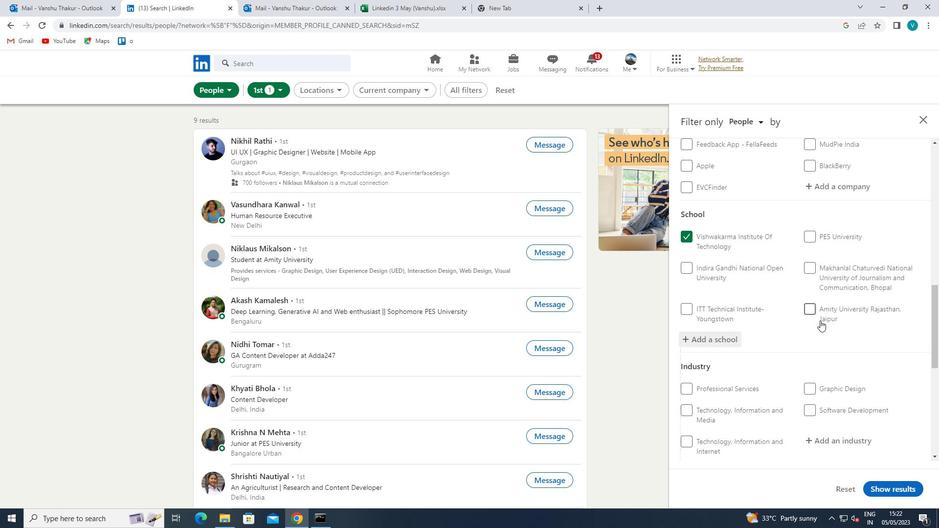 
Action: Mouse scrolled (820, 321) with delta (0, 0)
Screenshot: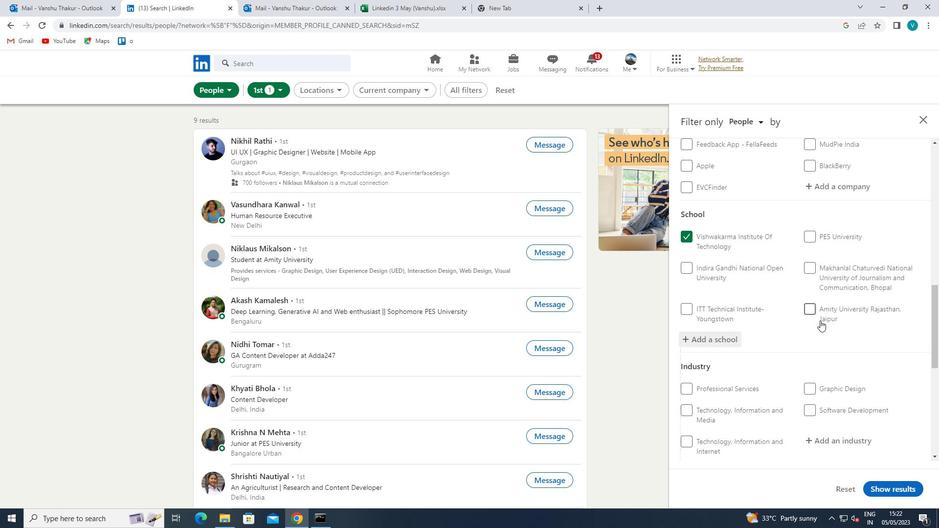
Action: Mouse moved to (821, 322)
Screenshot: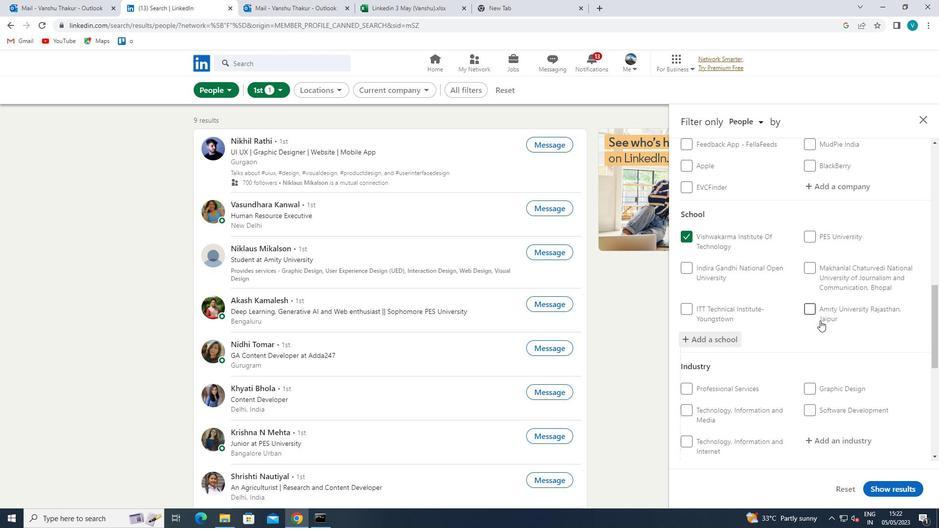 
Action: Mouse scrolled (821, 322) with delta (0, 0)
Screenshot: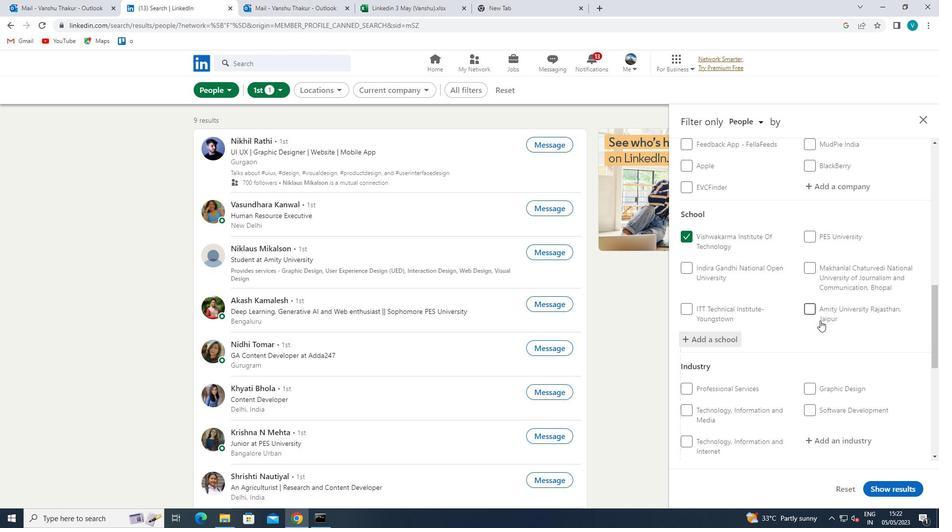 
Action: Mouse scrolled (821, 322) with delta (0, 0)
Screenshot: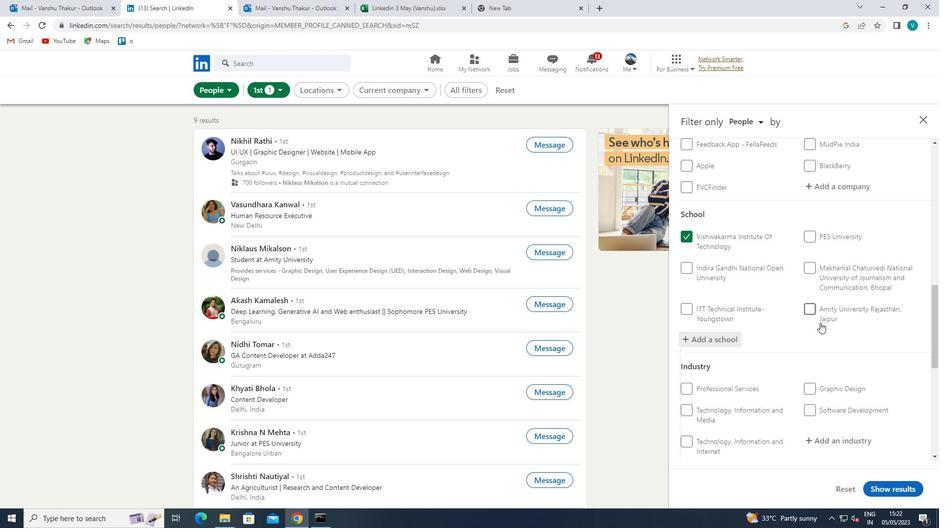 
Action: Mouse moved to (840, 295)
Screenshot: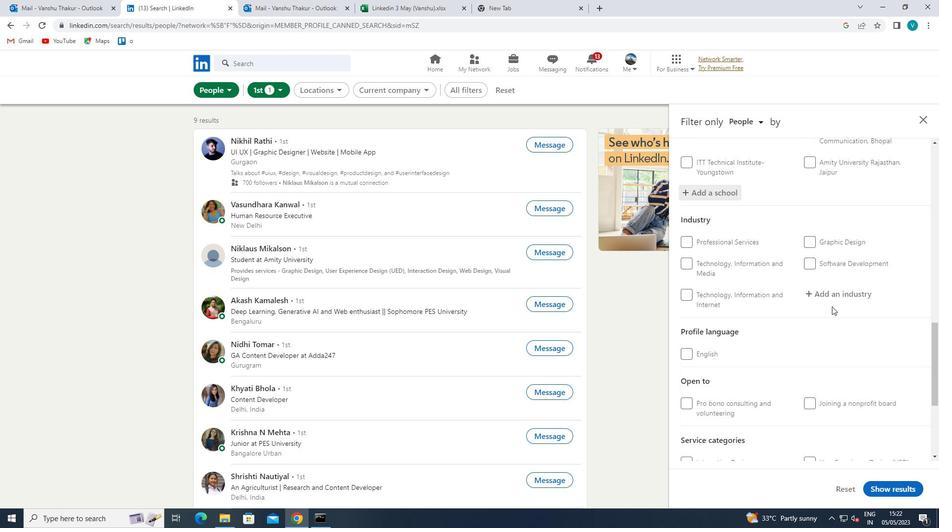 
Action: Mouse pressed left at (840, 295)
Screenshot: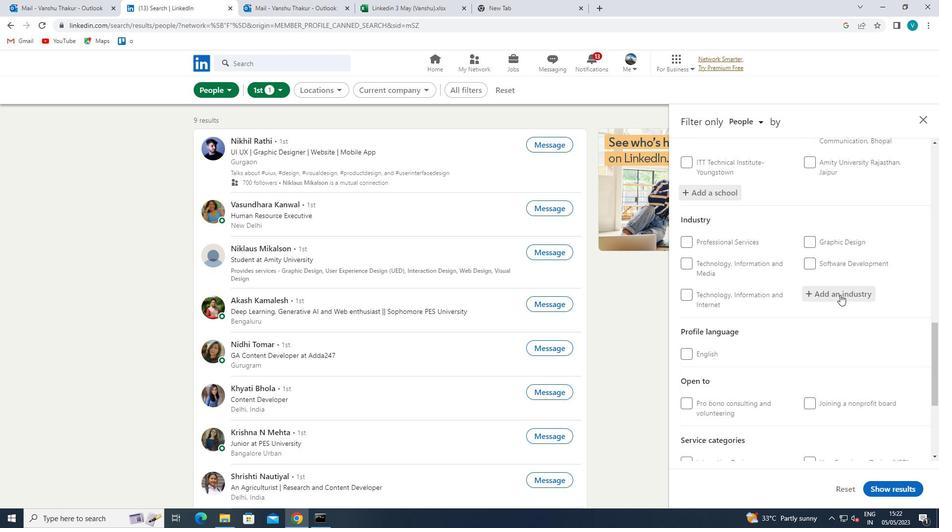 
Action: Key pressed <Key.shift>COMPUTER<Key.space>
Screenshot: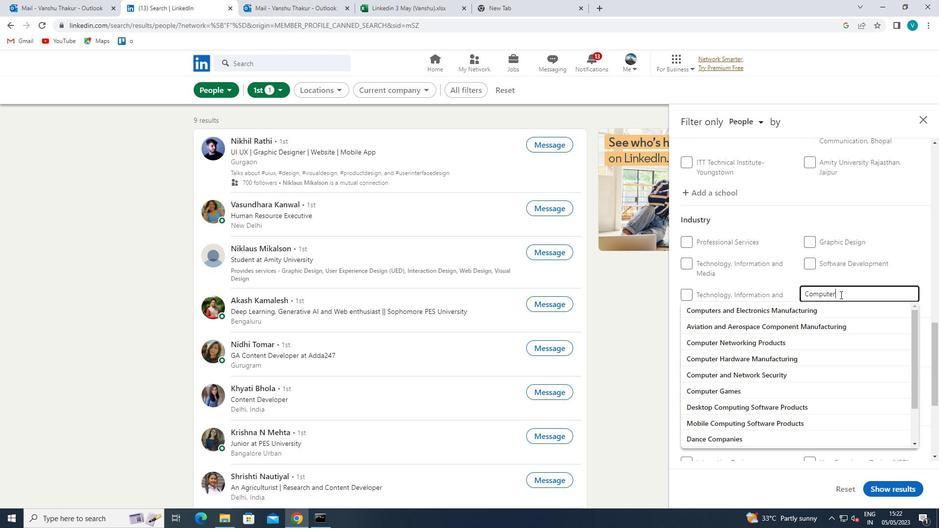 
Action: Mouse moved to (781, 354)
Screenshot: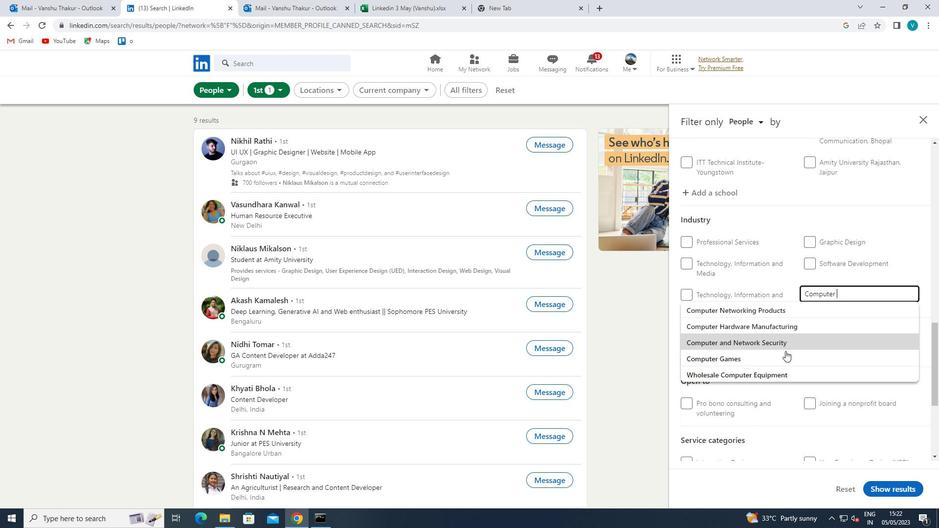 
Action: Mouse pressed left at (781, 354)
Screenshot: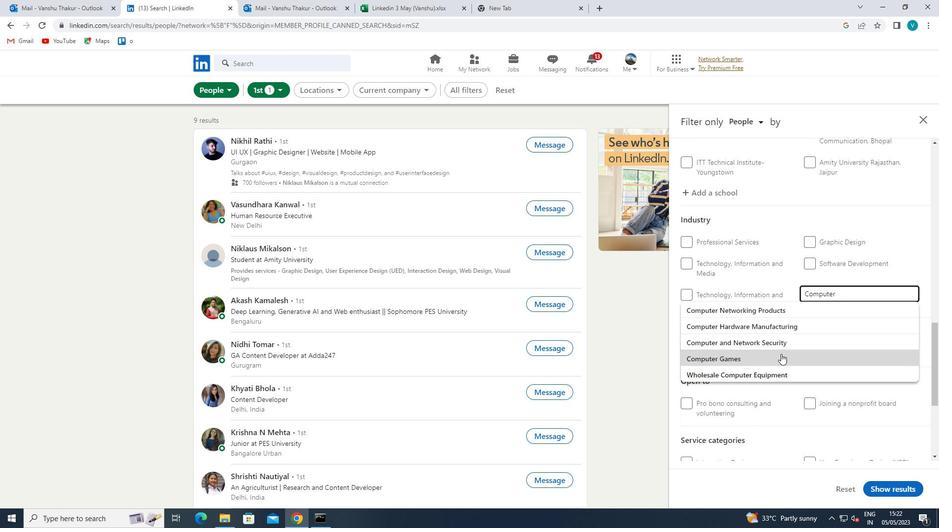 
Action: Mouse scrolled (781, 354) with delta (0, 0)
Screenshot: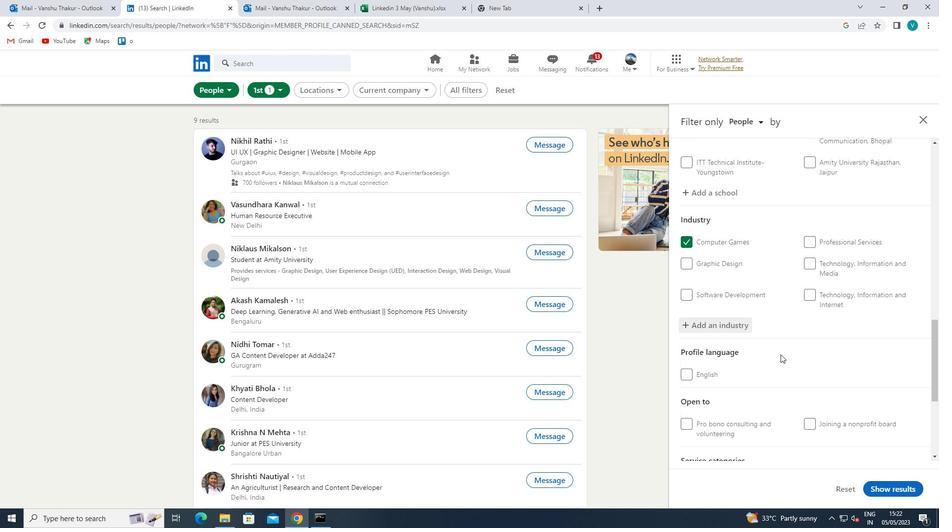 
Action: Mouse moved to (780, 355)
Screenshot: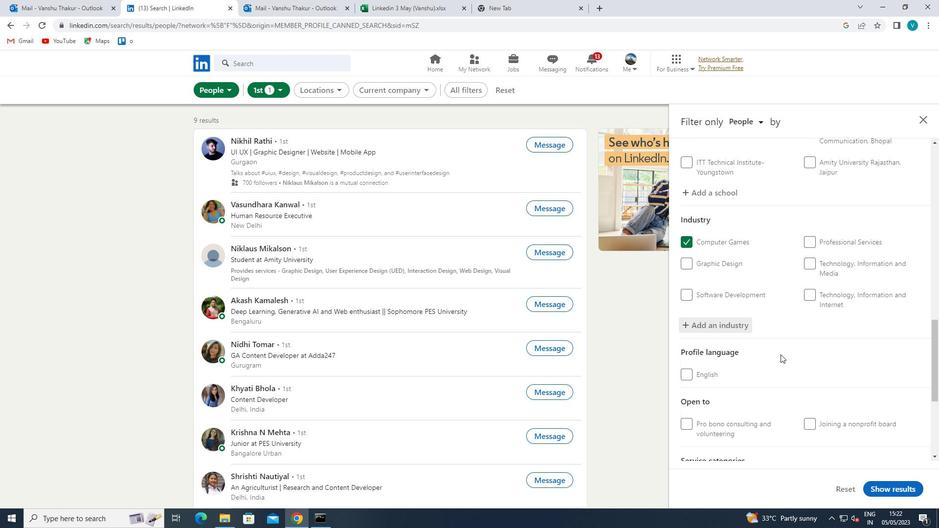 
Action: Mouse scrolled (780, 354) with delta (0, 0)
Screenshot: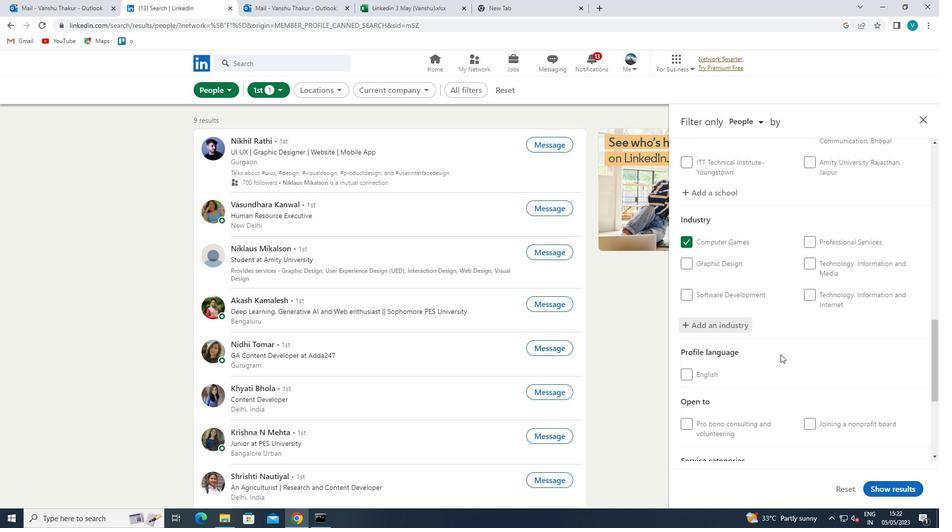 
Action: Mouse scrolled (780, 354) with delta (0, 0)
Screenshot: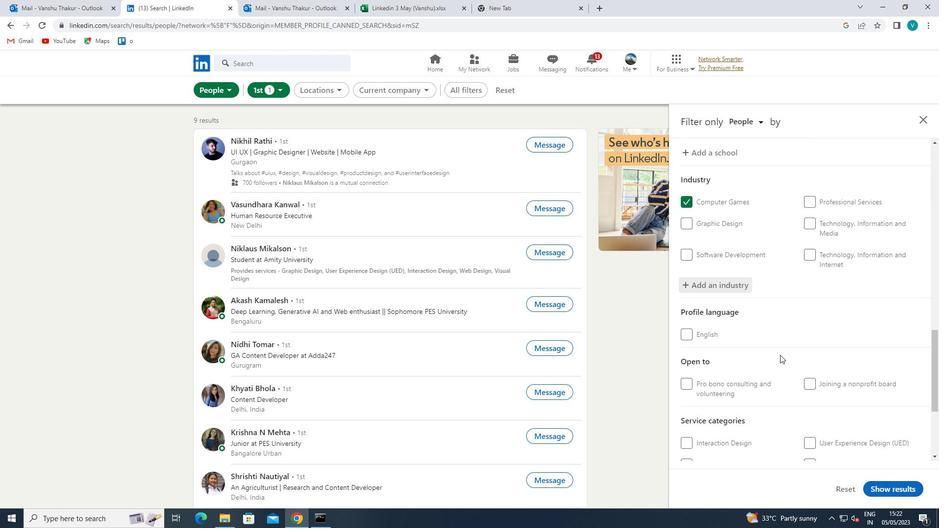 
Action: Mouse scrolled (780, 354) with delta (0, 0)
Screenshot: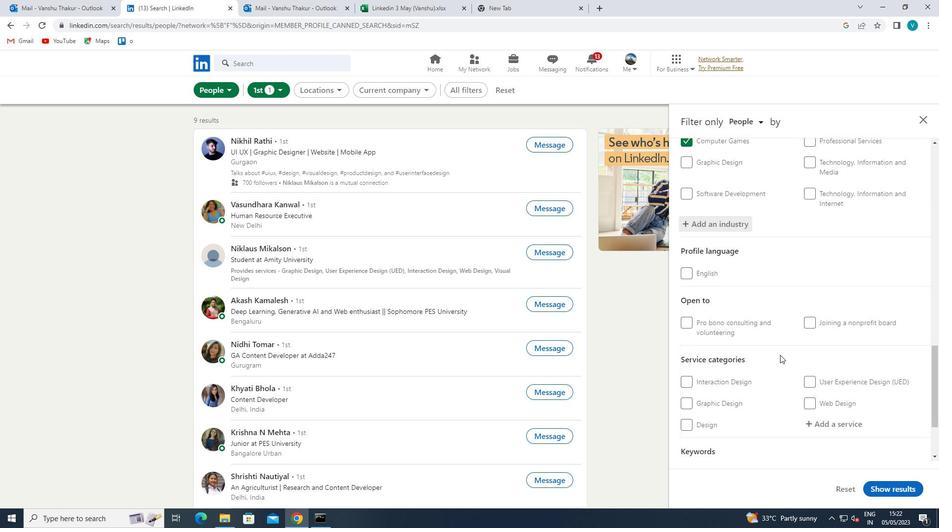 
Action: Mouse moved to (827, 332)
Screenshot: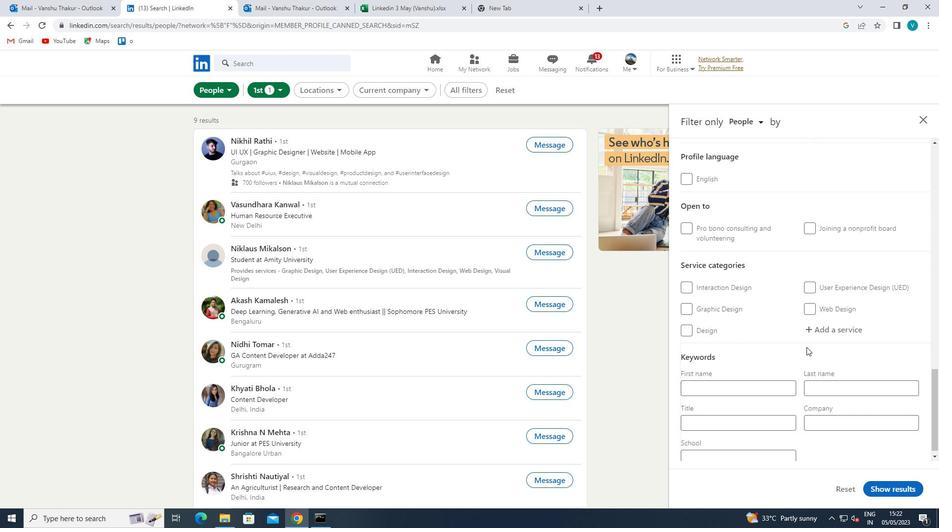 
Action: Mouse pressed left at (827, 332)
Screenshot: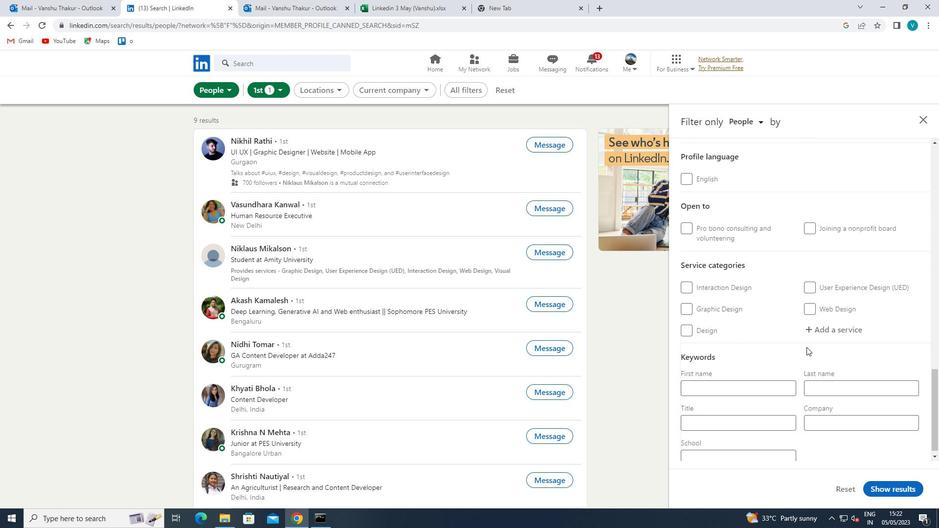 
Action: Key pressed <Key.shift><Key.shift><Key.shift><Key.shift><Key.shift><Key.shift><Key.shift>REAL<Key.space><Key.shift>ESTATE
Screenshot: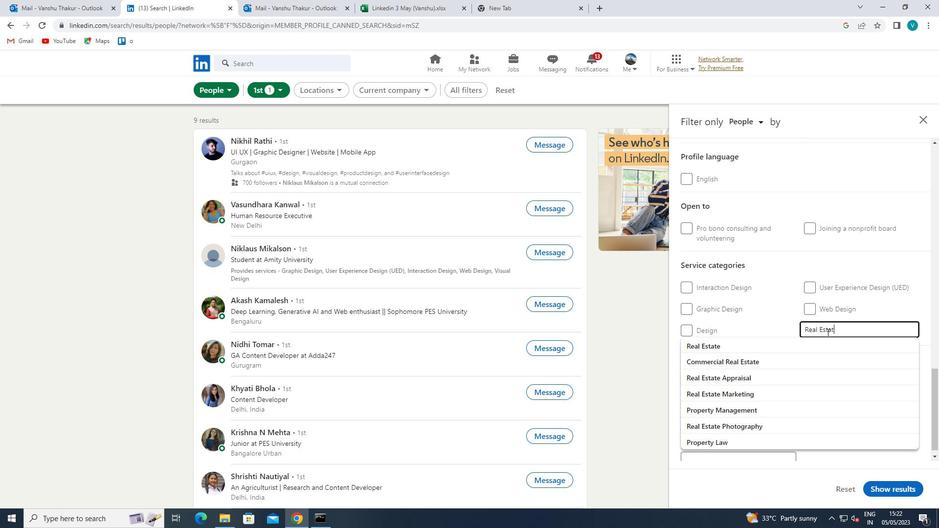 
Action: Mouse moved to (804, 368)
Screenshot: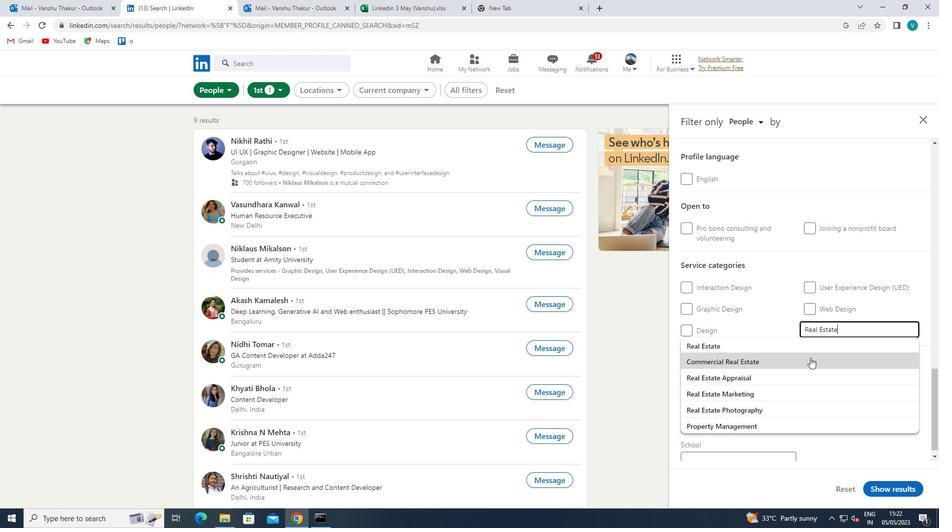 
Action: Mouse pressed left at (804, 368)
Screenshot: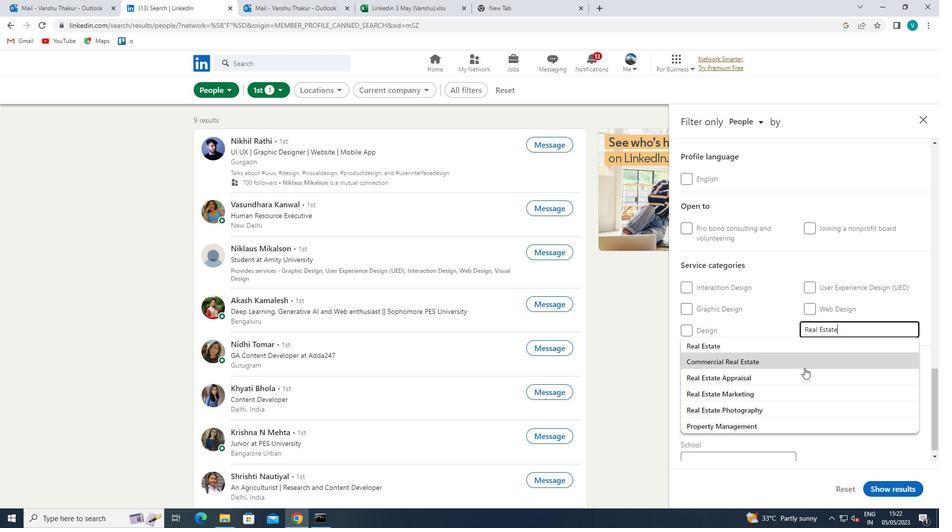 
Action: Mouse moved to (804, 374)
Screenshot: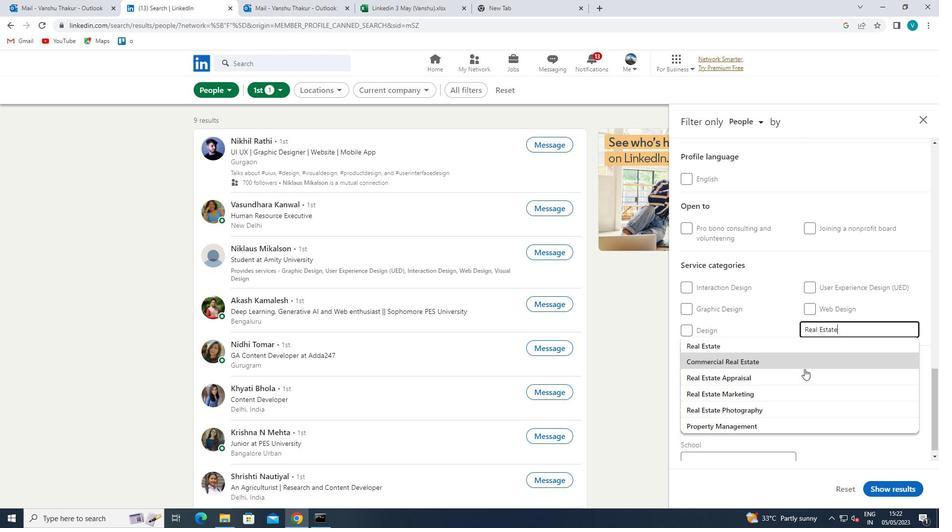 
Action: Mouse pressed left at (804, 374)
Screenshot: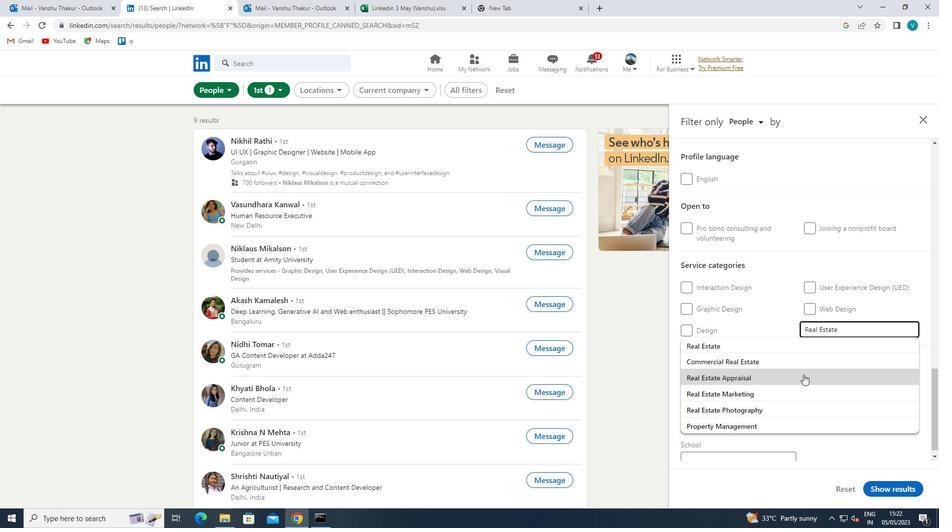 
Action: Mouse scrolled (804, 374) with delta (0, 0)
Screenshot: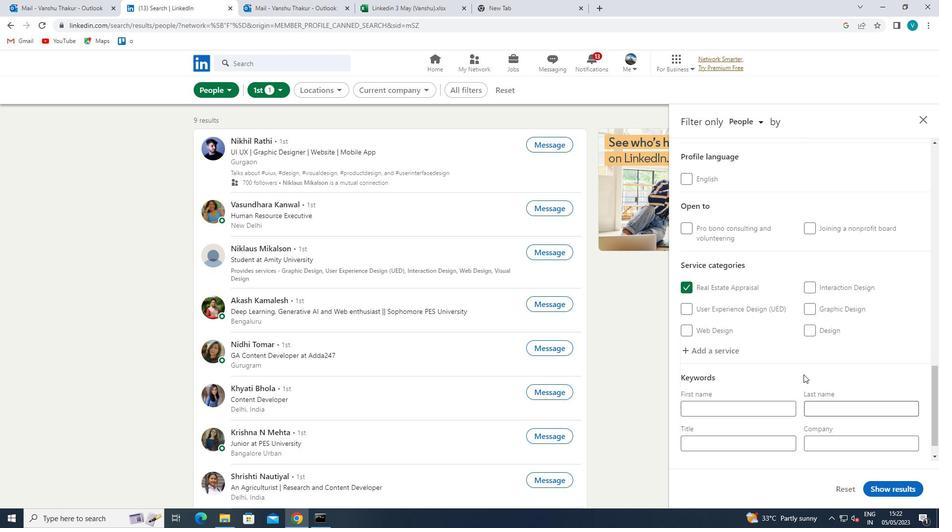 
Action: Mouse scrolled (804, 374) with delta (0, 0)
Screenshot: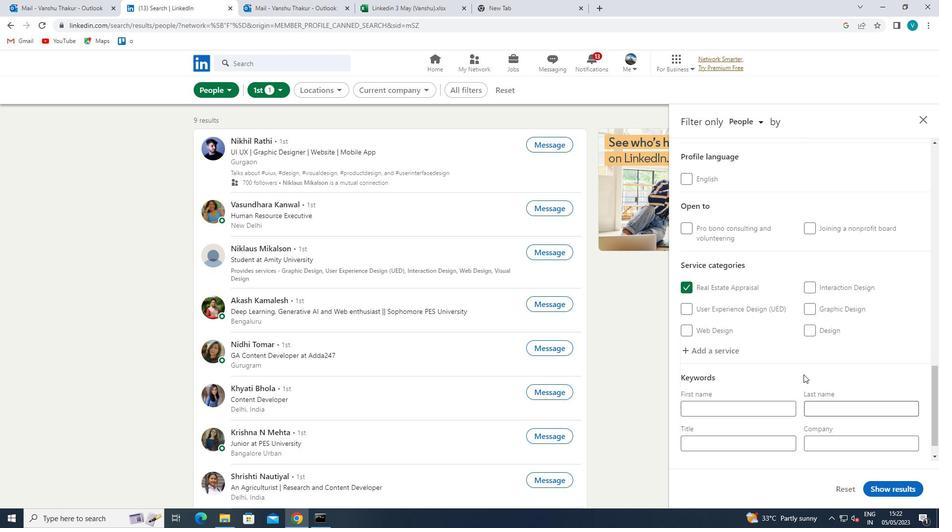 
Action: Mouse scrolled (804, 374) with delta (0, 0)
Screenshot: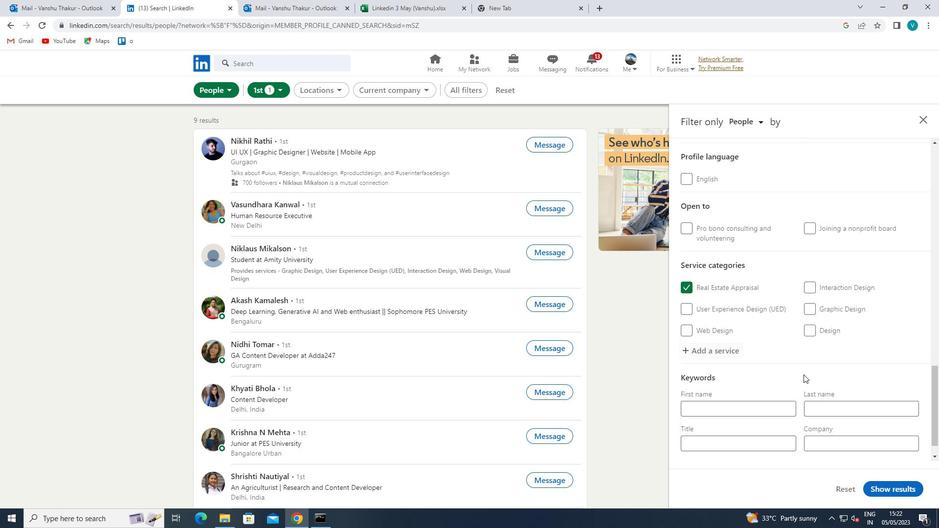 
Action: Mouse scrolled (804, 374) with delta (0, 0)
Screenshot: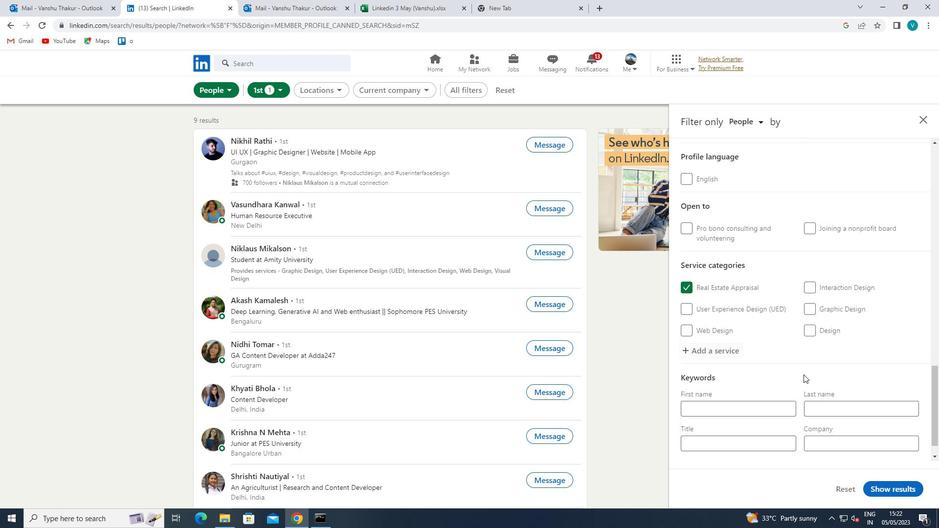 
Action: Mouse moved to (754, 412)
Screenshot: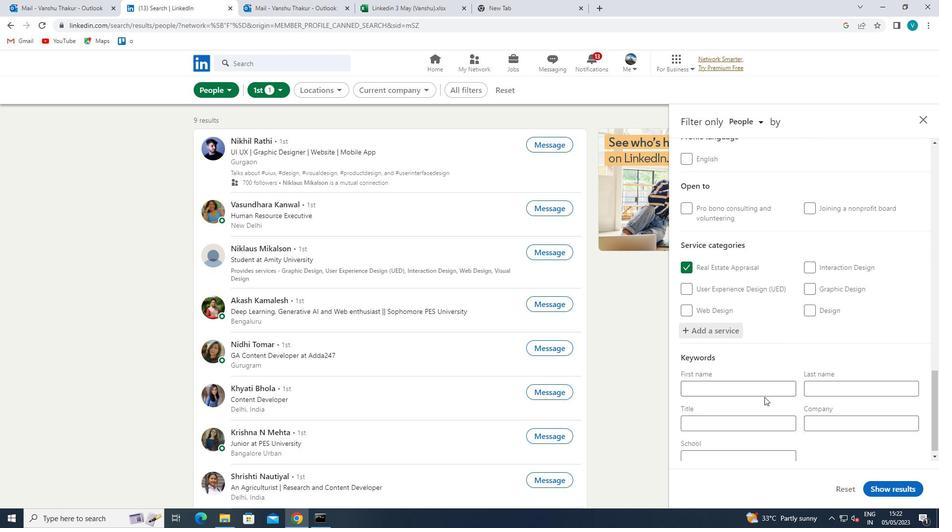 
Action: Mouse pressed left at (754, 412)
Screenshot: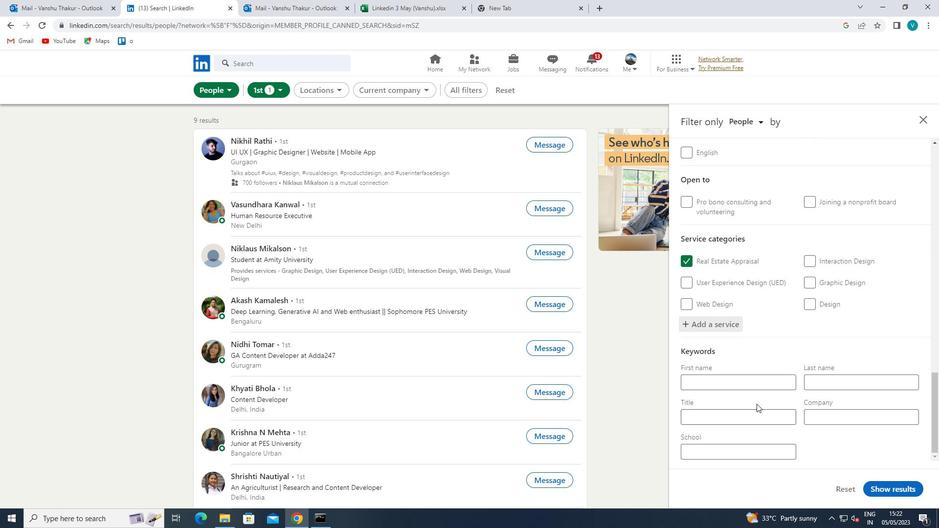 
Action: Mouse moved to (754, 413)
Screenshot: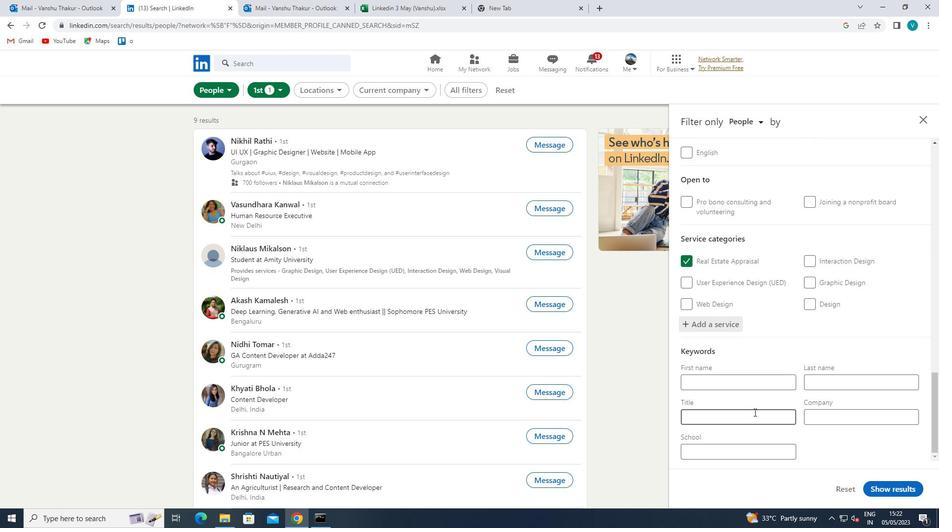 
Action: Key pressed <Key.shift>SEO<Key.space><Key.shift>MANAGER
Screenshot: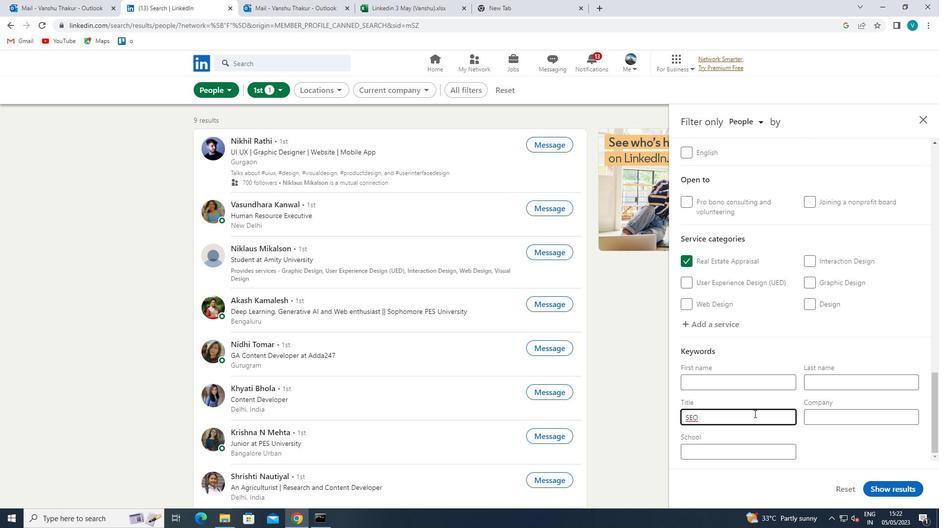 
Action: Mouse moved to (888, 489)
Screenshot: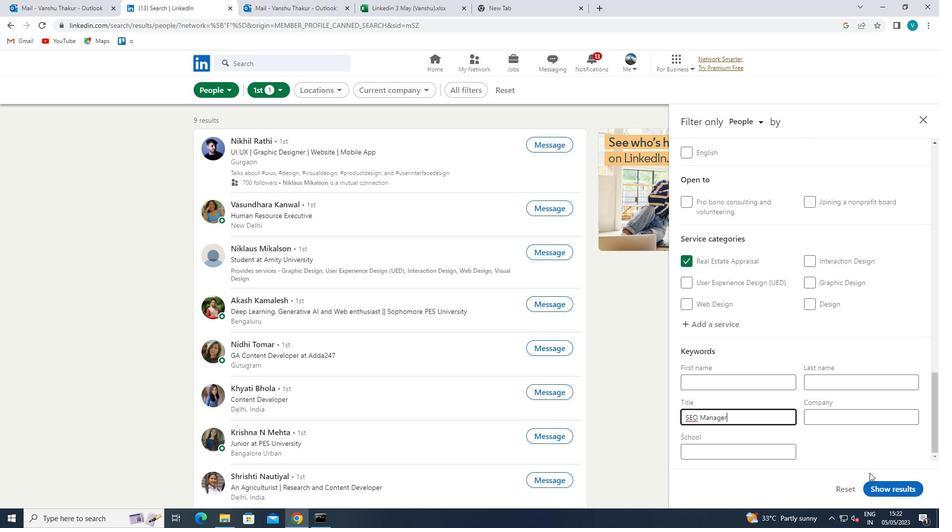 
Action: Mouse pressed left at (888, 489)
Screenshot: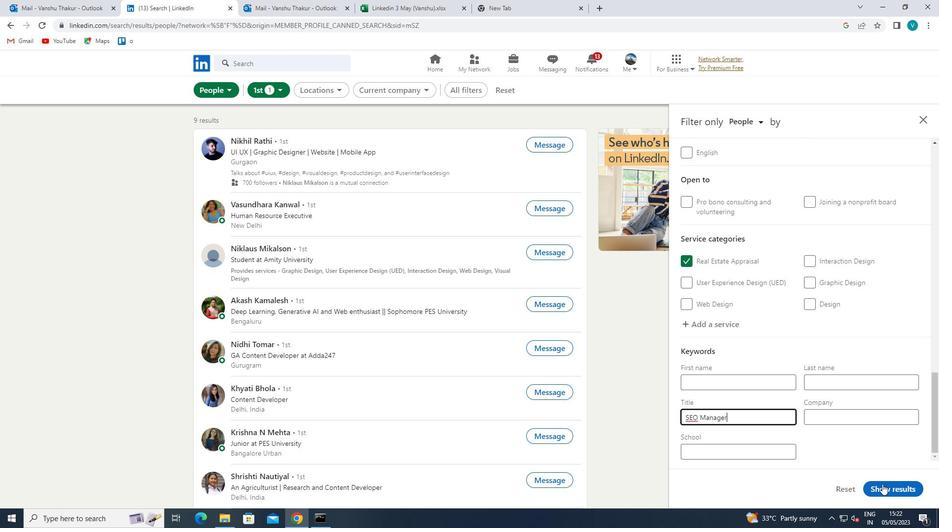 
